 Task: Open Card Landing Page Optimization in Board Customer Feedback Collection and Response Management to Workspace Ad Operations and add a team member Softage.2@softage.net, a label Purple, a checklist Adult Education, an attachment from Trello, a color Purple and finally, add a card description 'Plan and execute company team-building activity' and a comment 'This item presents an opportunity to showcase our skills and expertise, so let us make the most of it.'. Add a start date 'Jan 06, 1900' with a due date 'Jan 06, 1900'
Action: Mouse moved to (99, 375)
Screenshot: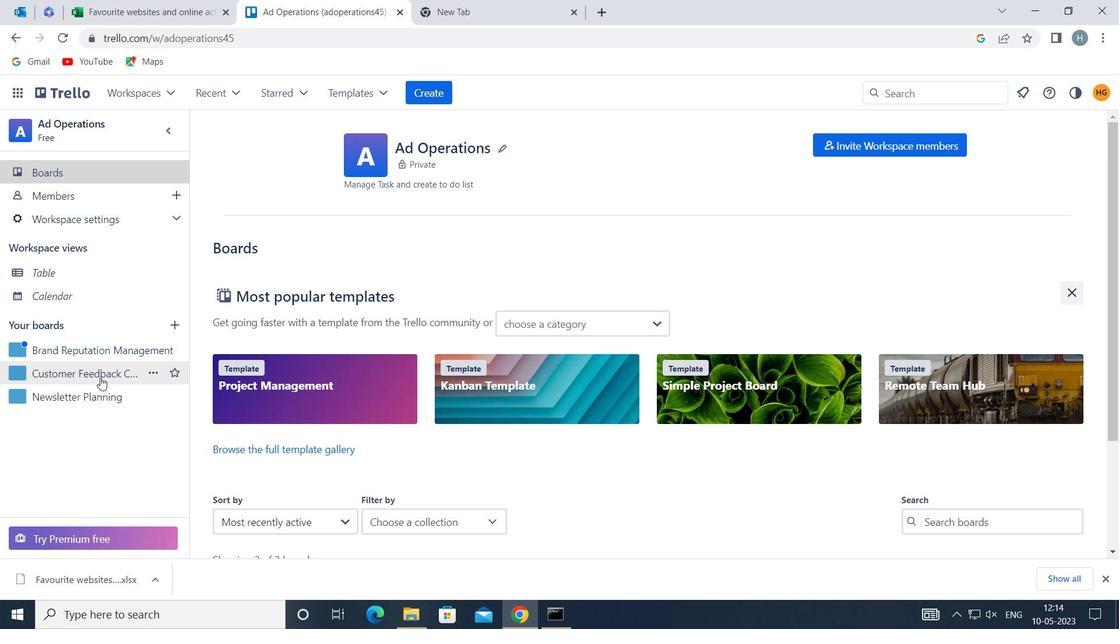 
Action: Mouse pressed left at (99, 375)
Screenshot: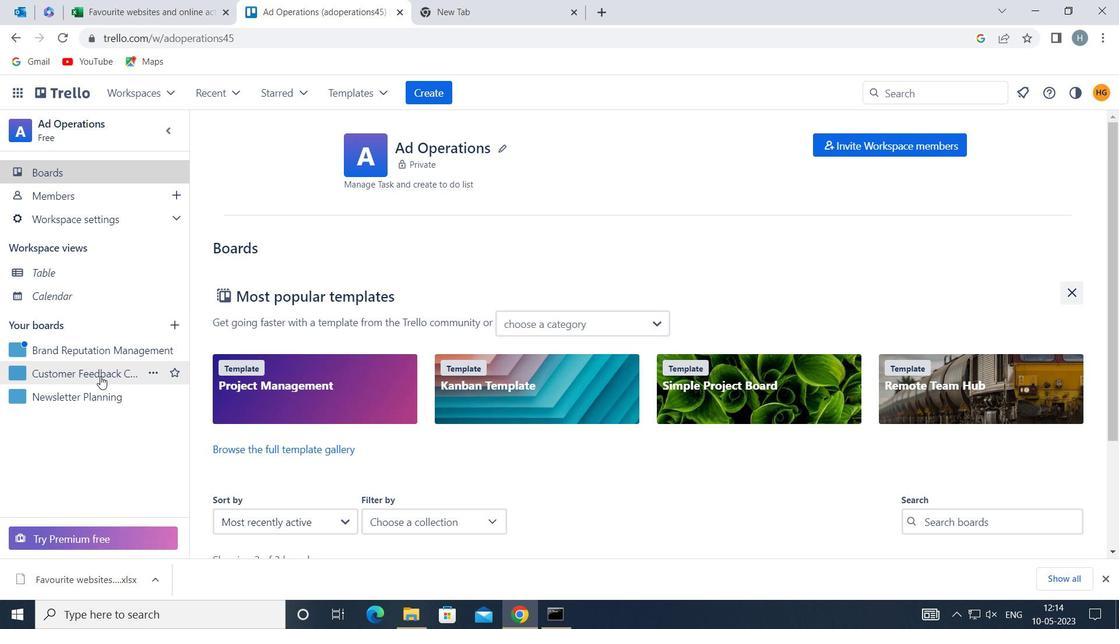 
Action: Mouse moved to (493, 205)
Screenshot: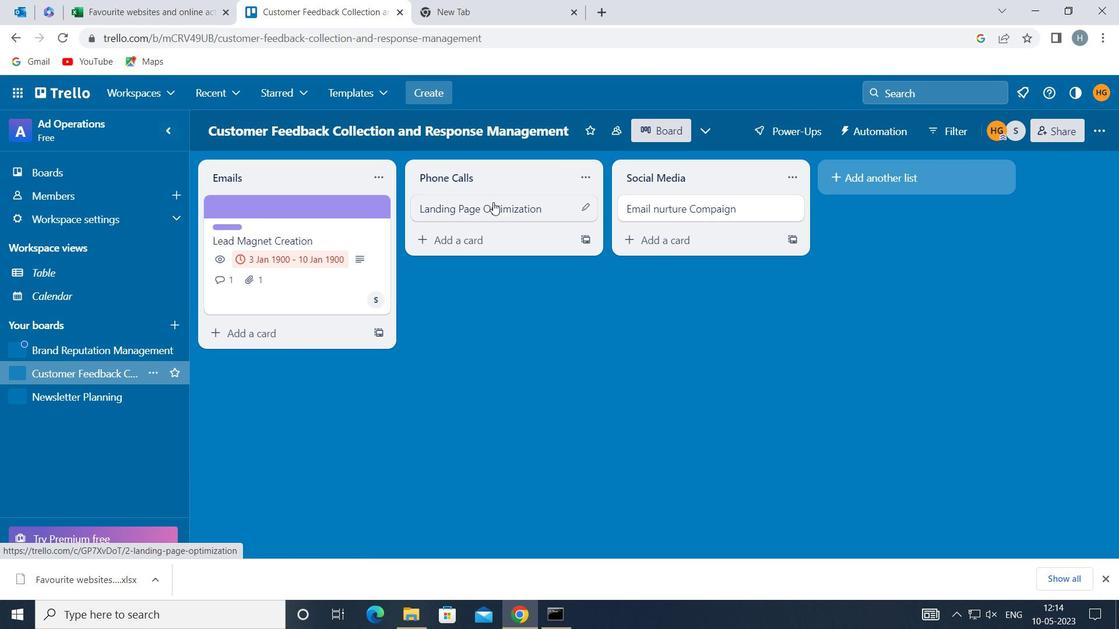 
Action: Mouse pressed left at (493, 205)
Screenshot: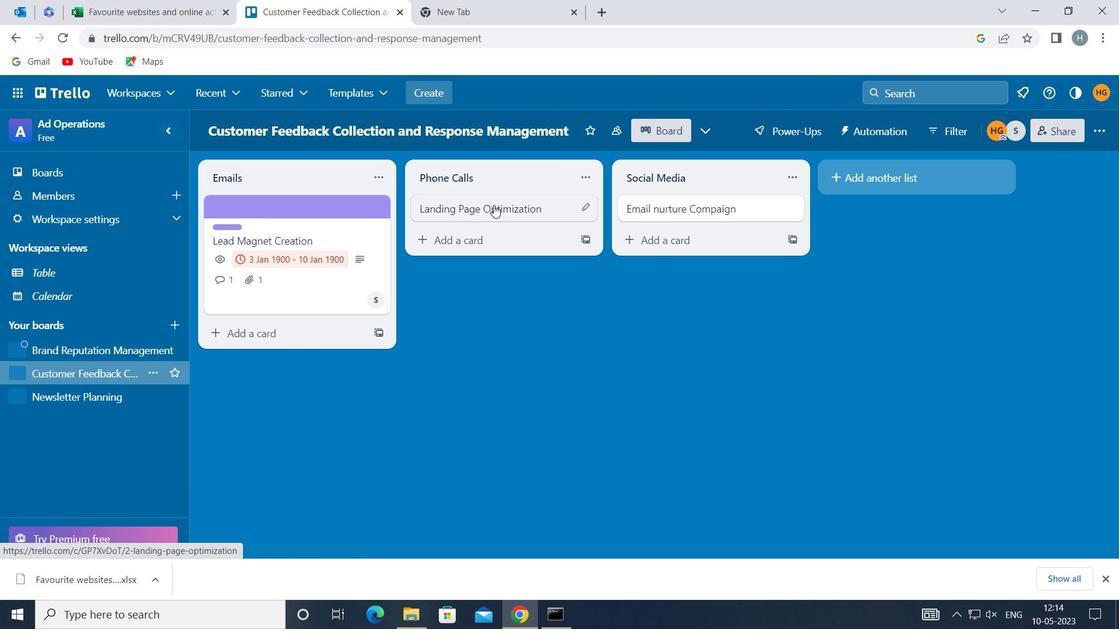 
Action: Mouse moved to (737, 256)
Screenshot: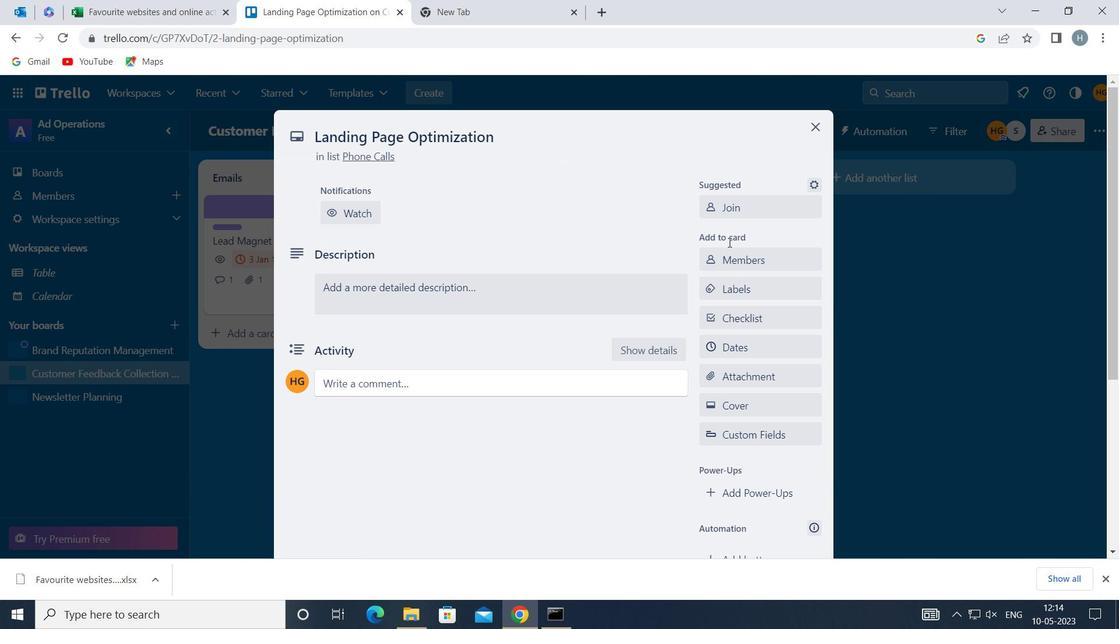
Action: Mouse pressed left at (737, 256)
Screenshot: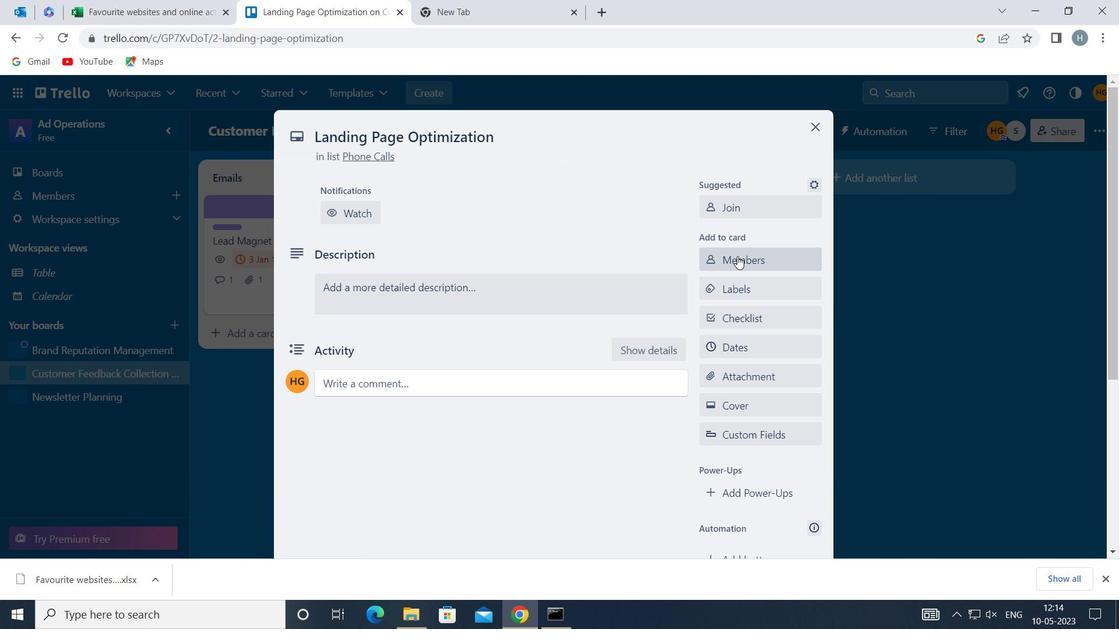 
Action: Key pressed softage
Screenshot: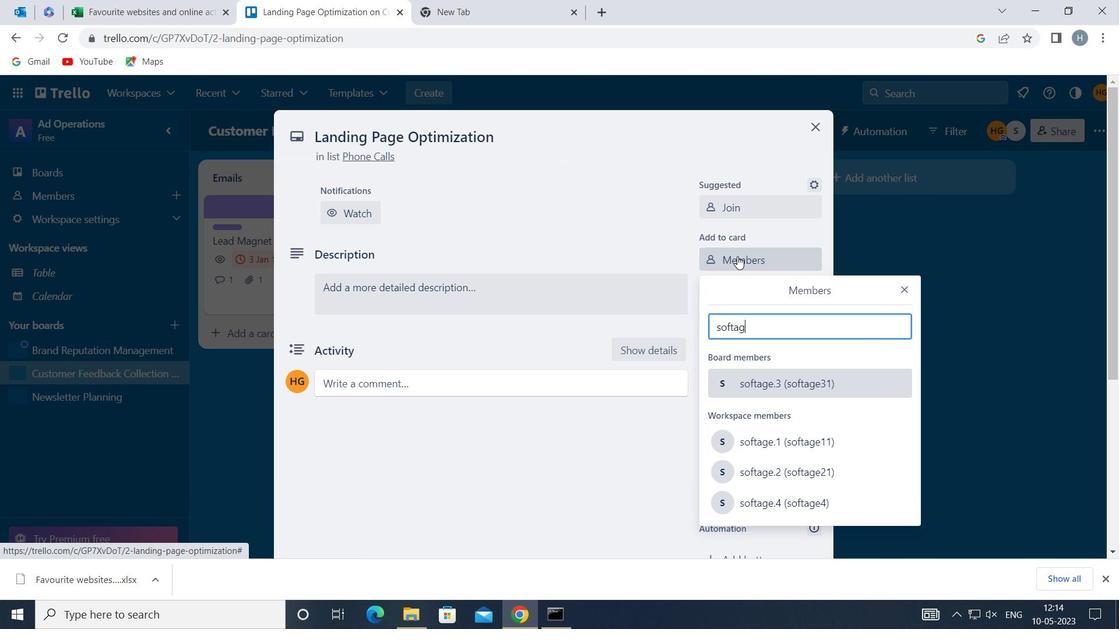 
Action: Mouse moved to (801, 467)
Screenshot: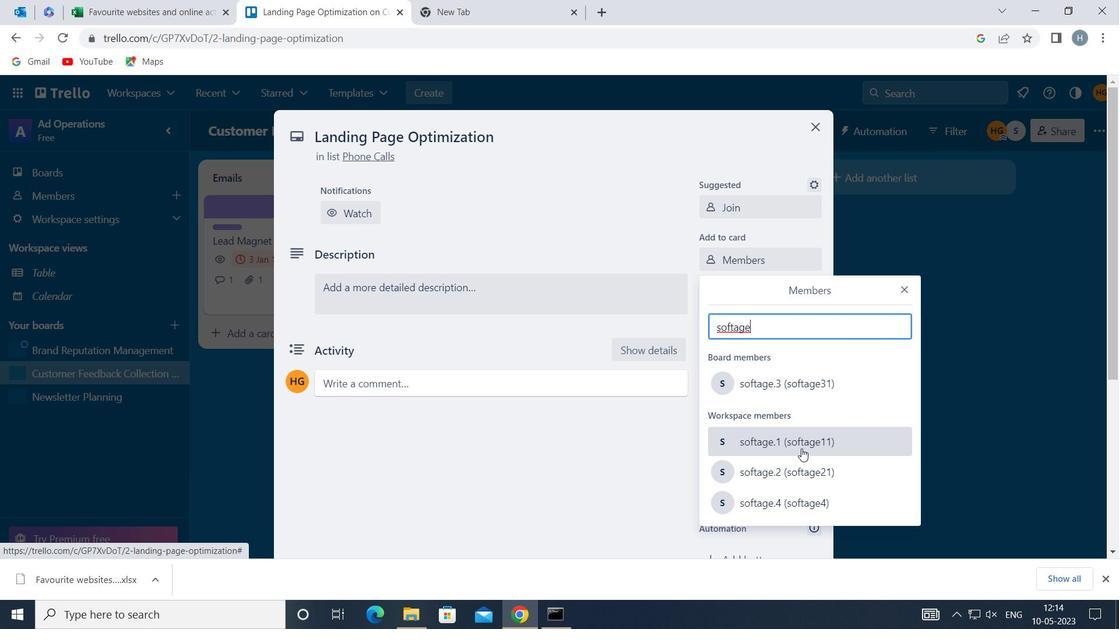 
Action: Mouse pressed left at (801, 467)
Screenshot: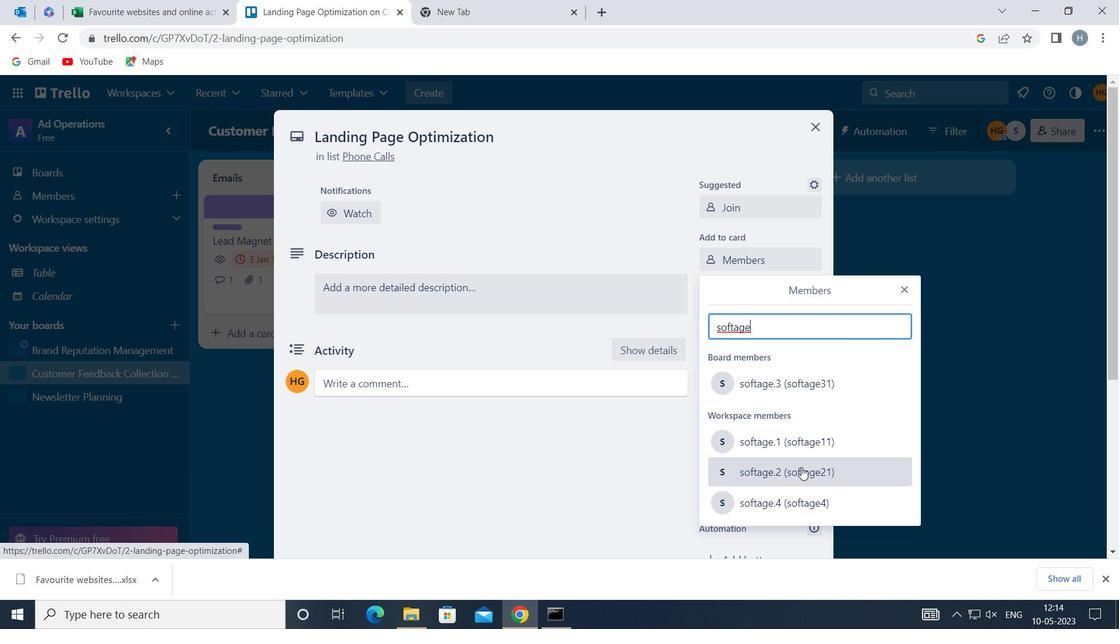 
Action: Mouse moved to (909, 287)
Screenshot: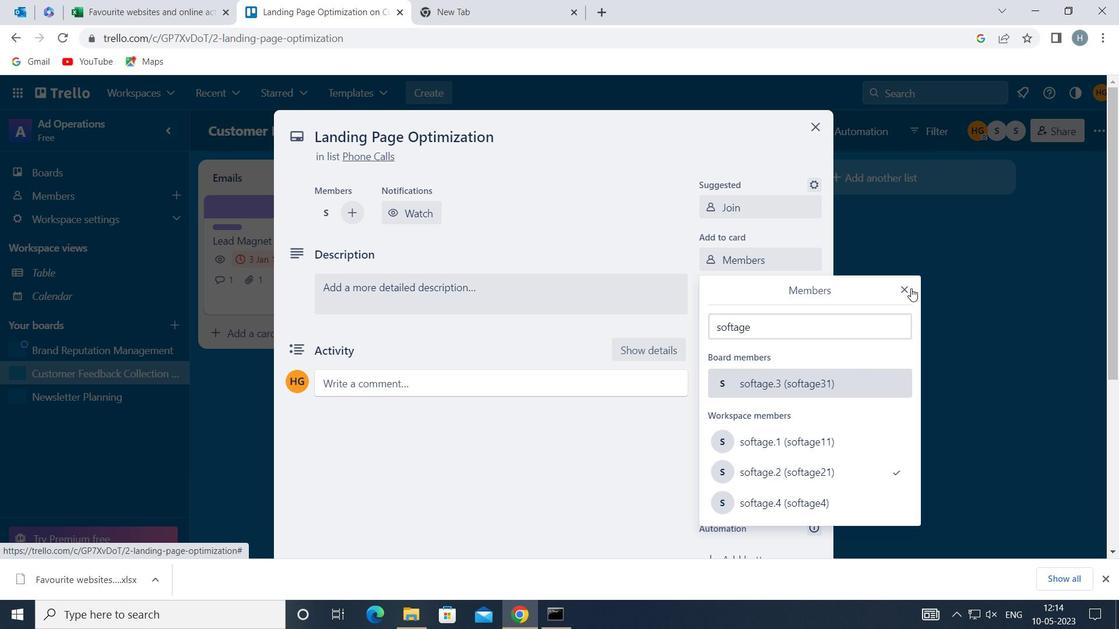 
Action: Mouse pressed left at (909, 287)
Screenshot: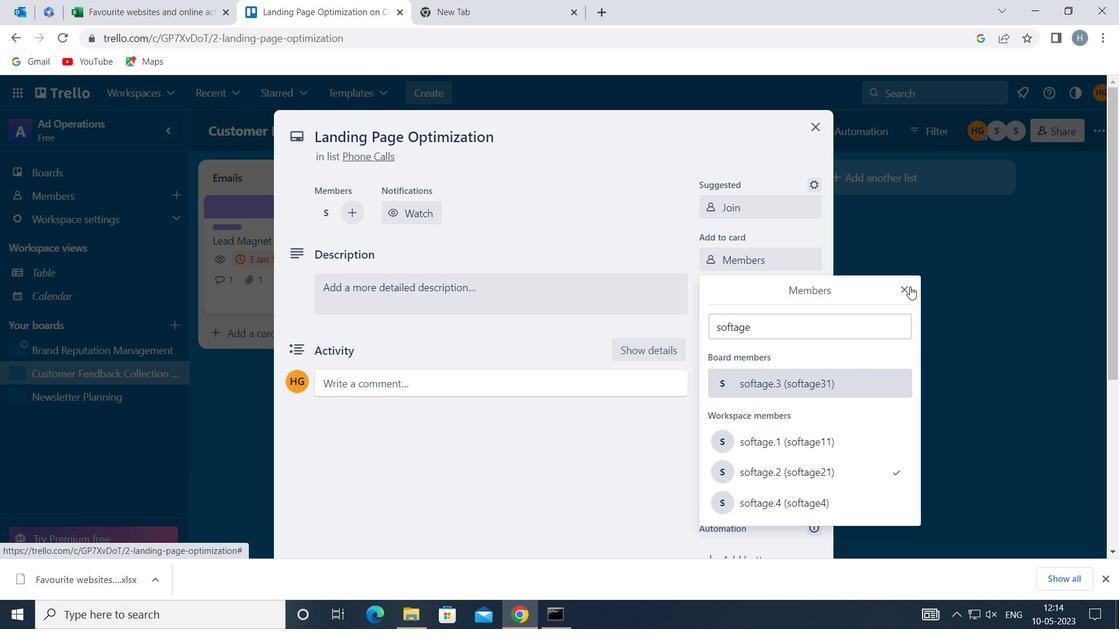 
Action: Mouse moved to (774, 289)
Screenshot: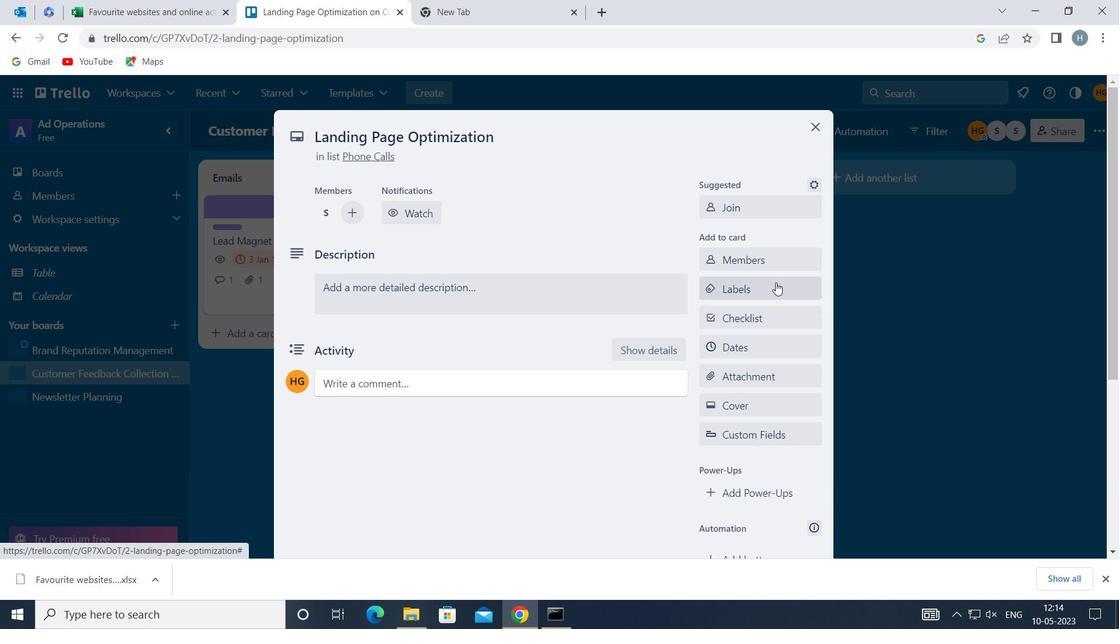 
Action: Mouse pressed left at (774, 289)
Screenshot: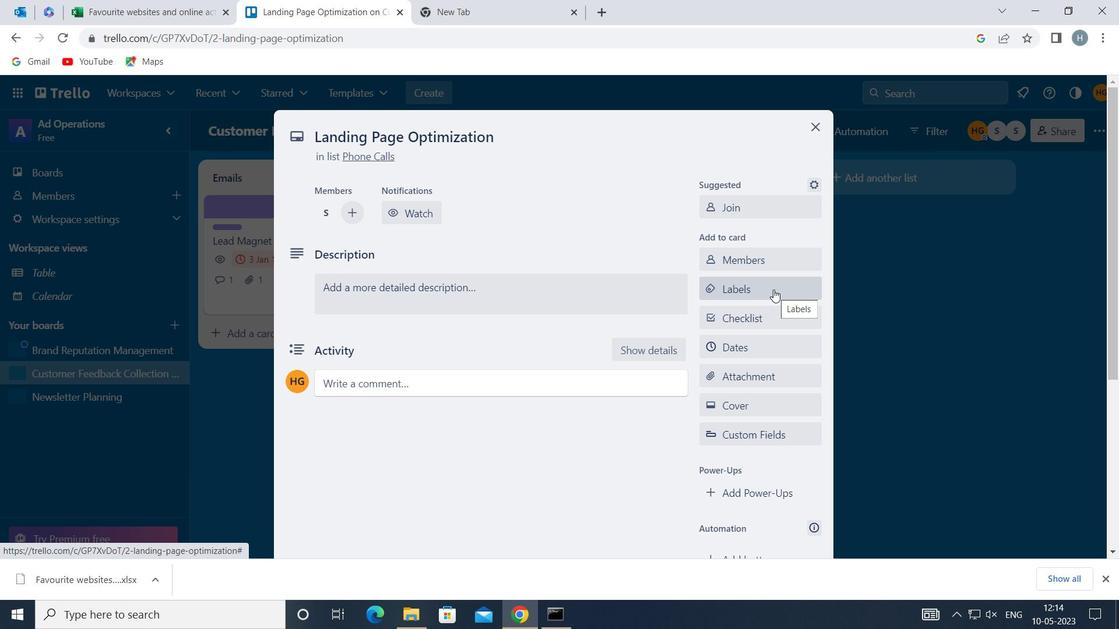 
Action: Mouse moved to (788, 315)
Screenshot: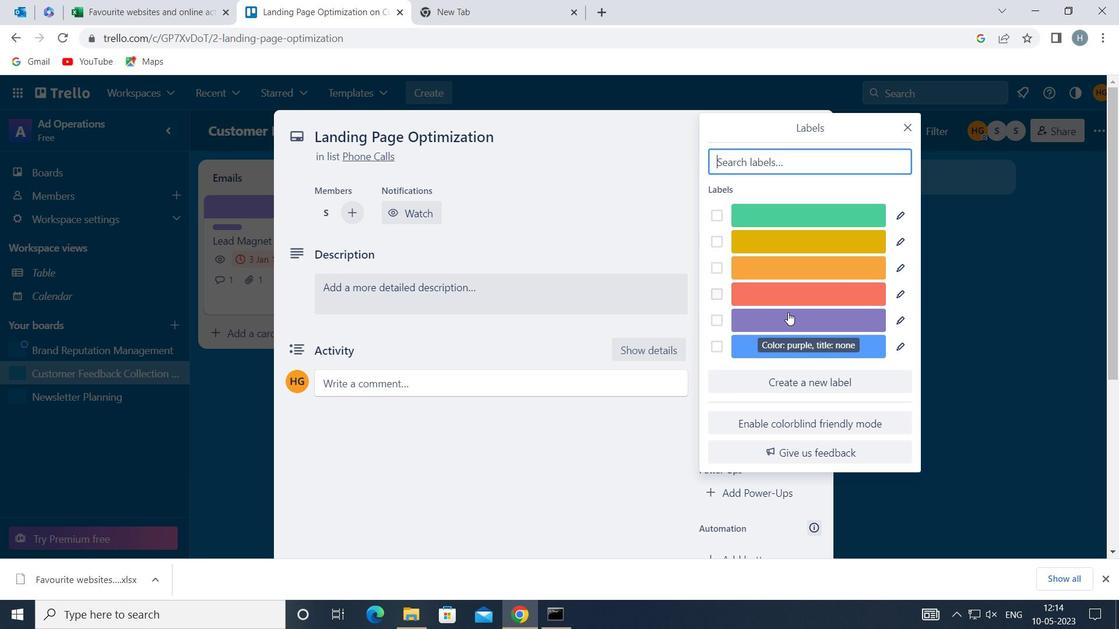 
Action: Mouse pressed left at (788, 315)
Screenshot: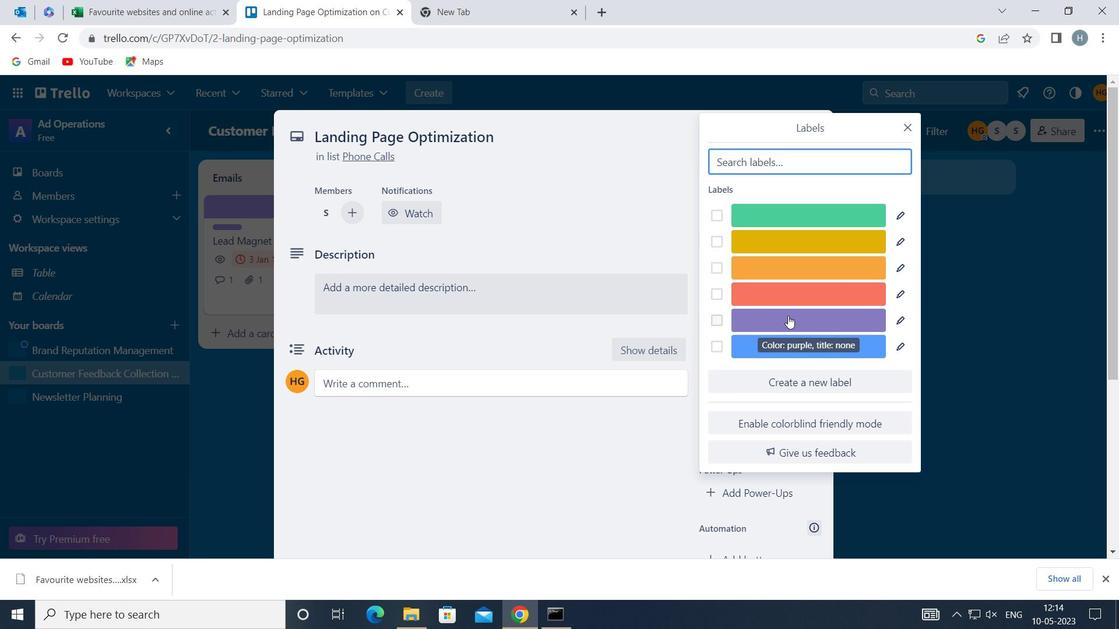 
Action: Mouse moved to (908, 127)
Screenshot: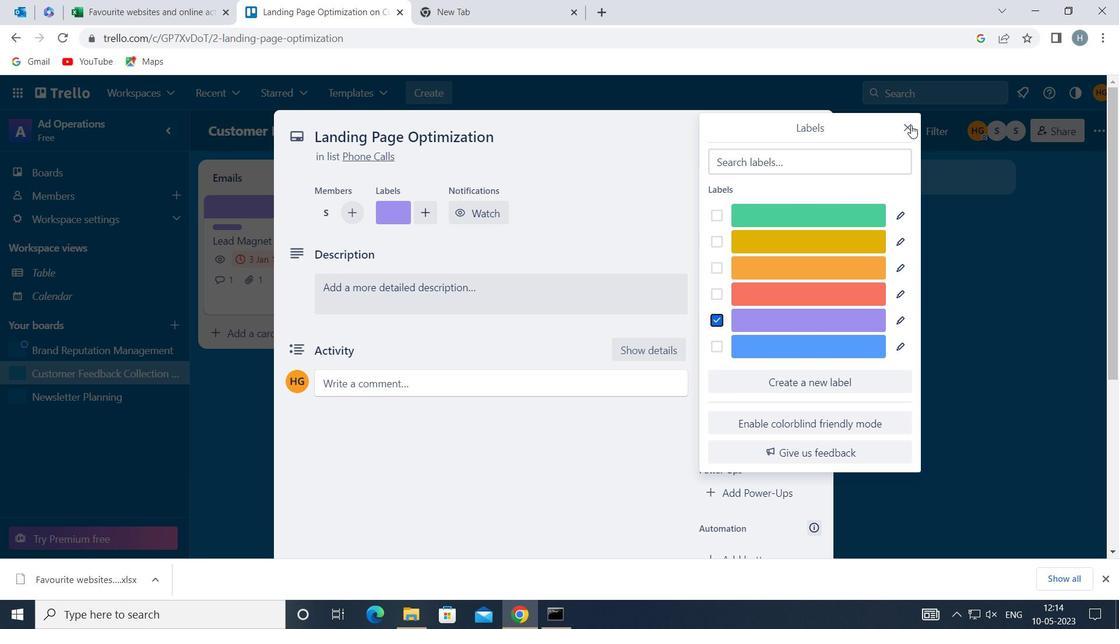 
Action: Mouse pressed left at (908, 127)
Screenshot: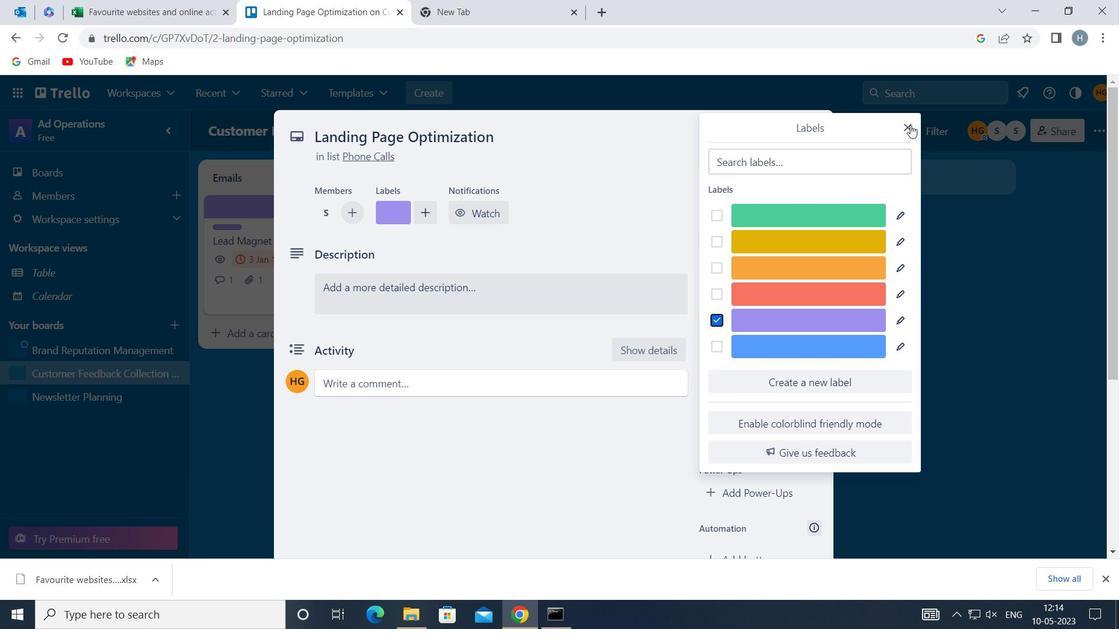 
Action: Mouse moved to (772, 320)
Screenshot: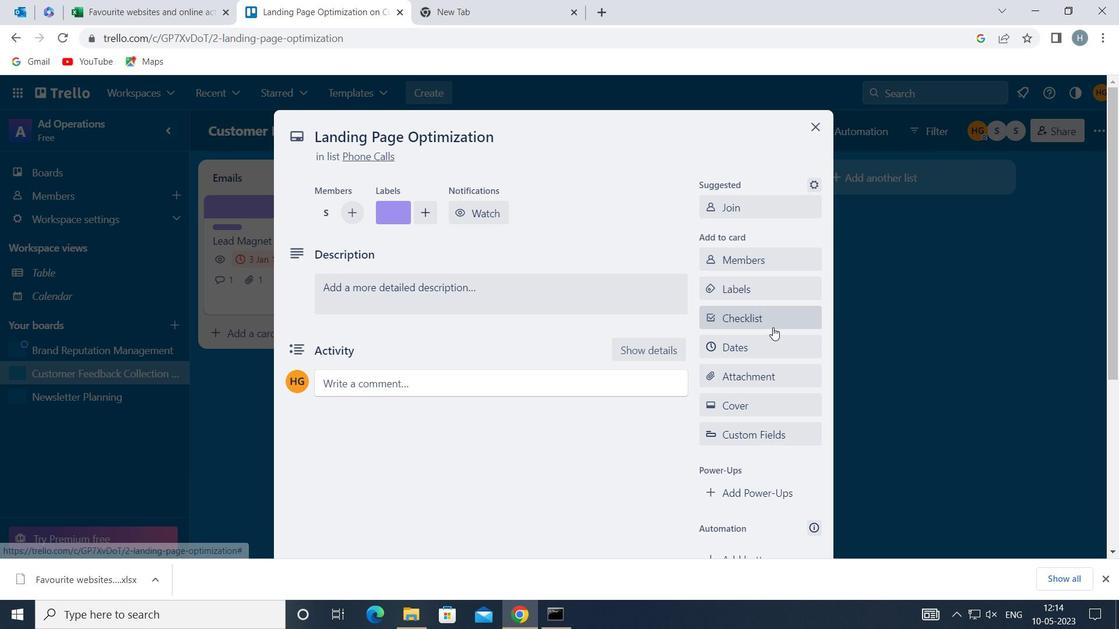 
Action: Mouse pressed left at (772, 320)
Screenshot: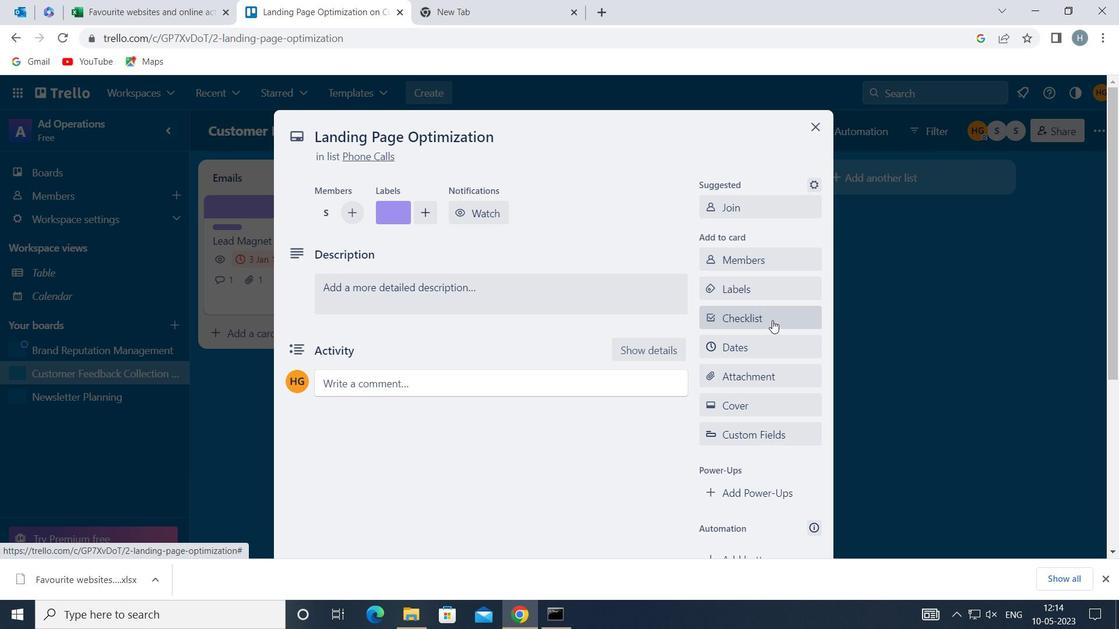 
Action: Mouse moved to (774, 372)
Screenshot: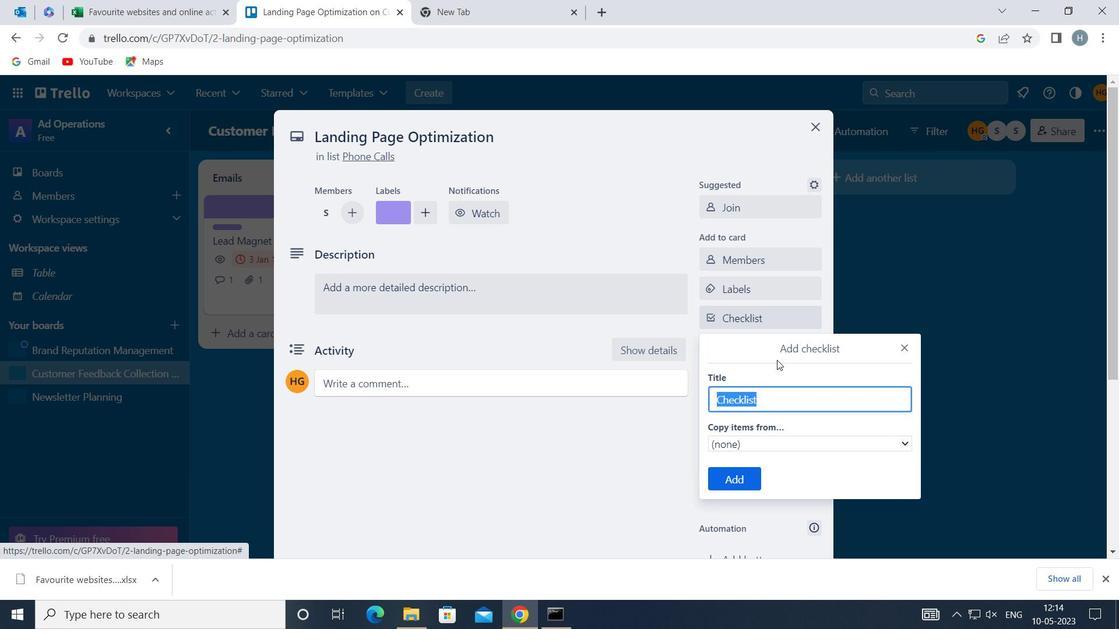 
Action: Key pressed <Key.shift>ADULT<Key.space><Key.shift>EDUCATIN<Key.backspace>ON
Screenshot: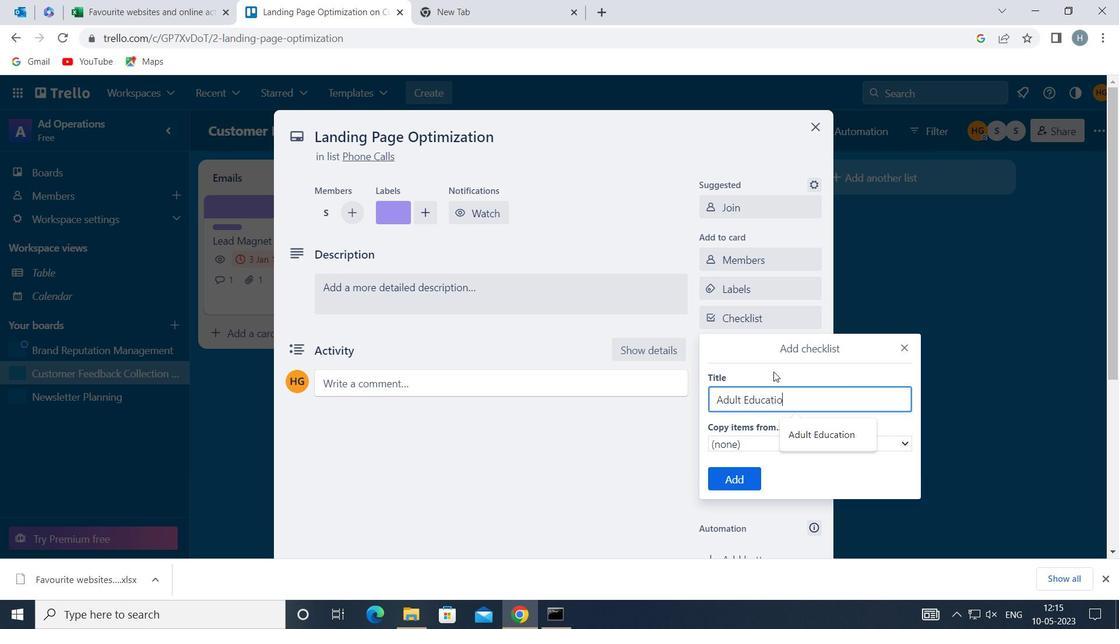 
Action: Mouse moved to (730, 479)
Screenshot: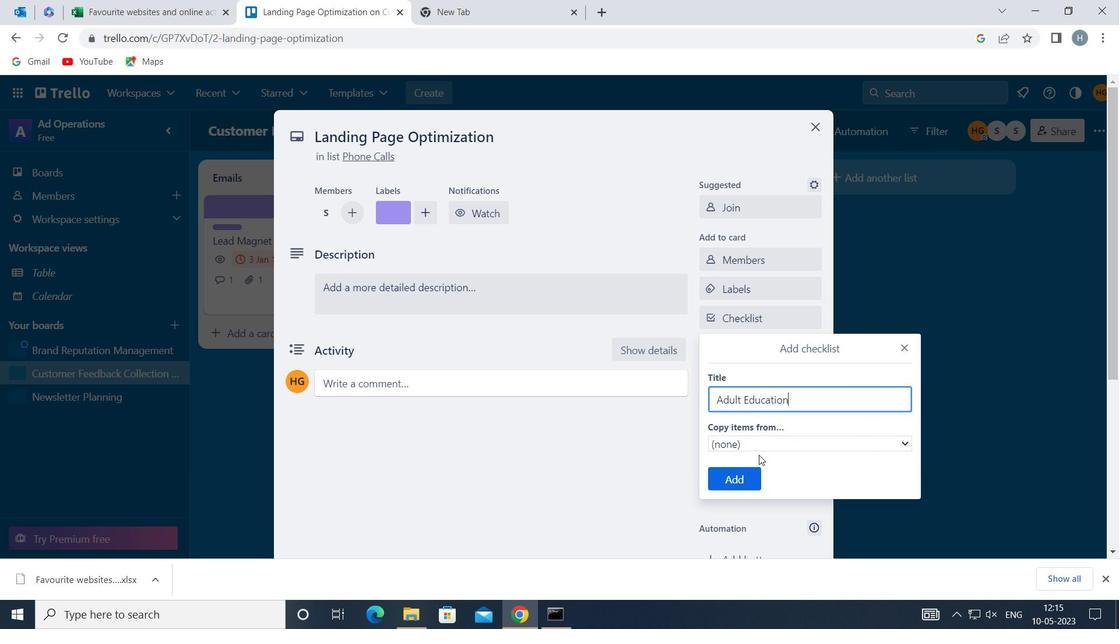 
Action: Mouse pressed left at (730, 479)
Screenshot: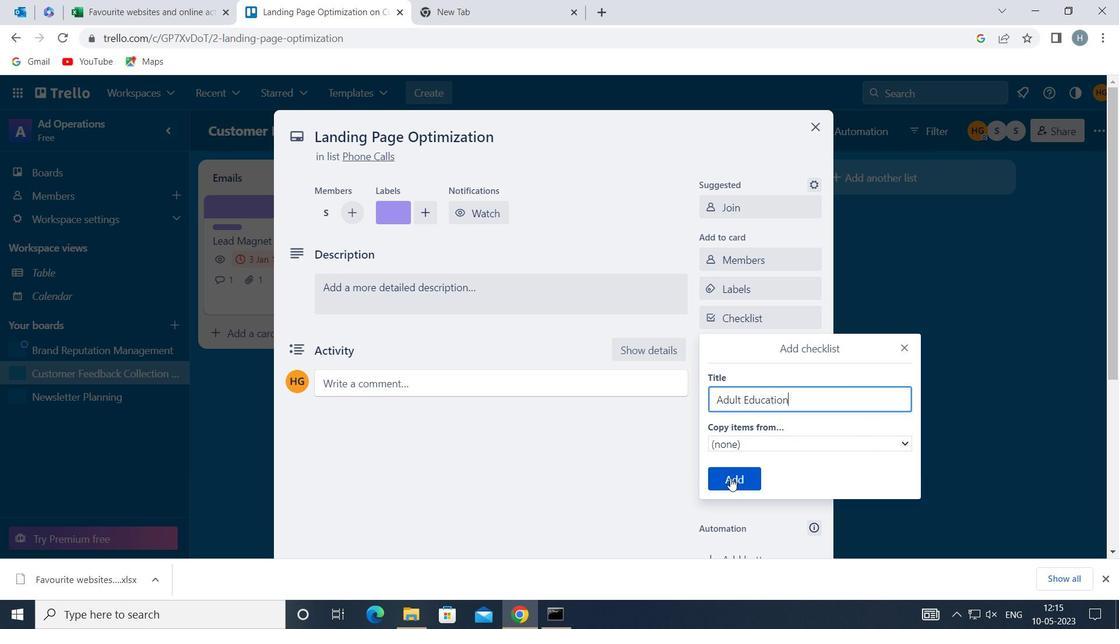 
Action: Mouse moved to (766, 369)
Screenshot: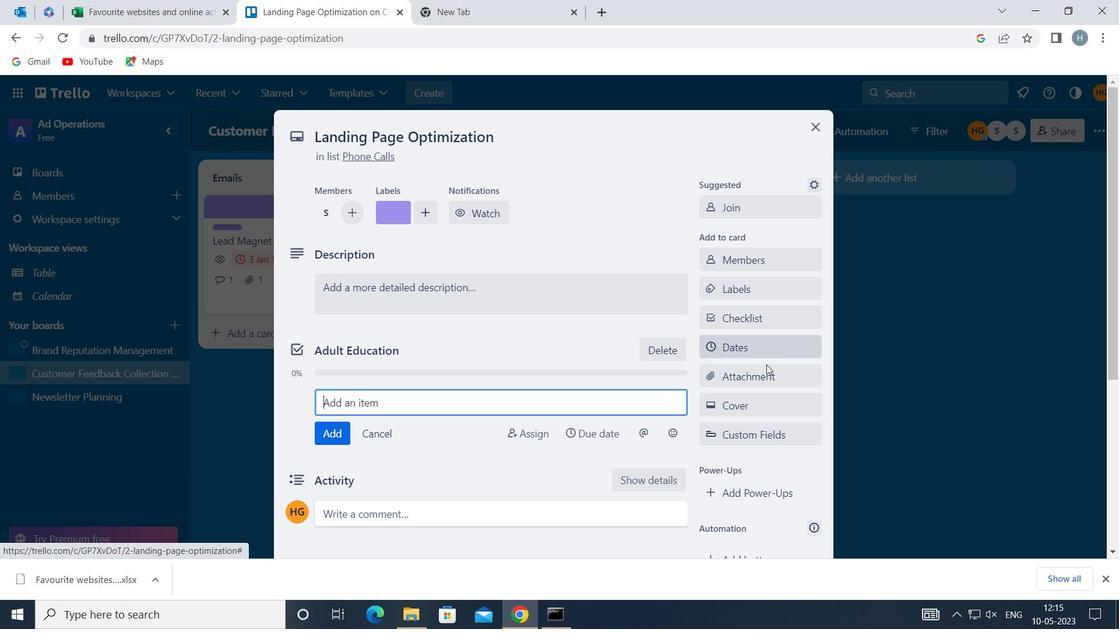 
Action: Mouse pressed left at (766, 369)
Screenshot: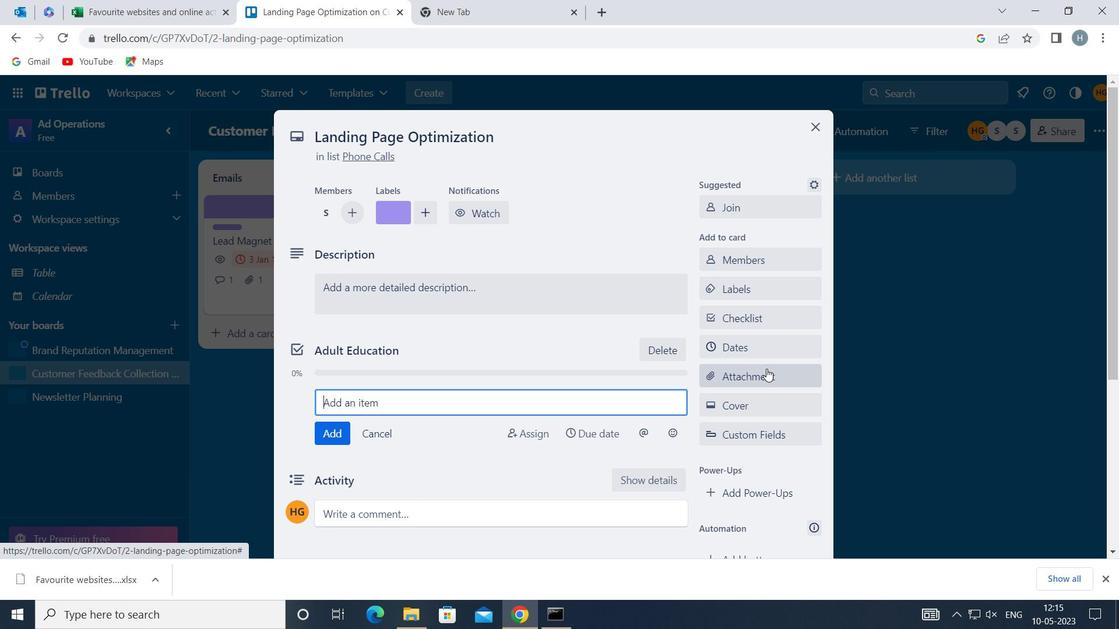 
Action: Mouse moved to (733, 178)
Screenshot: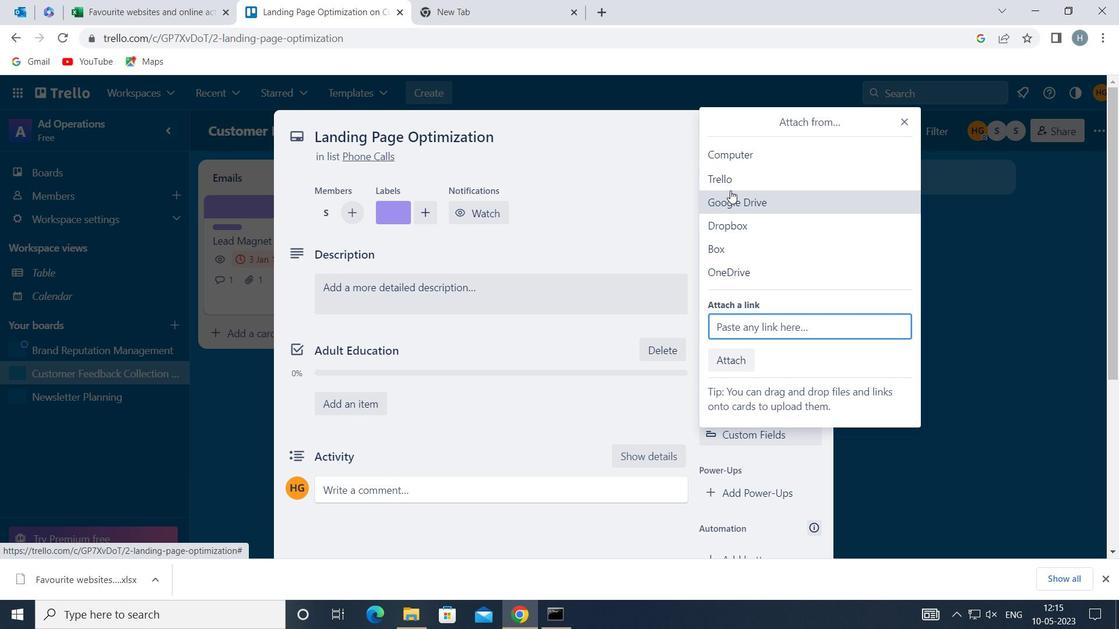 
Action: Mouse pressed left at (733, 178)
Screenshot: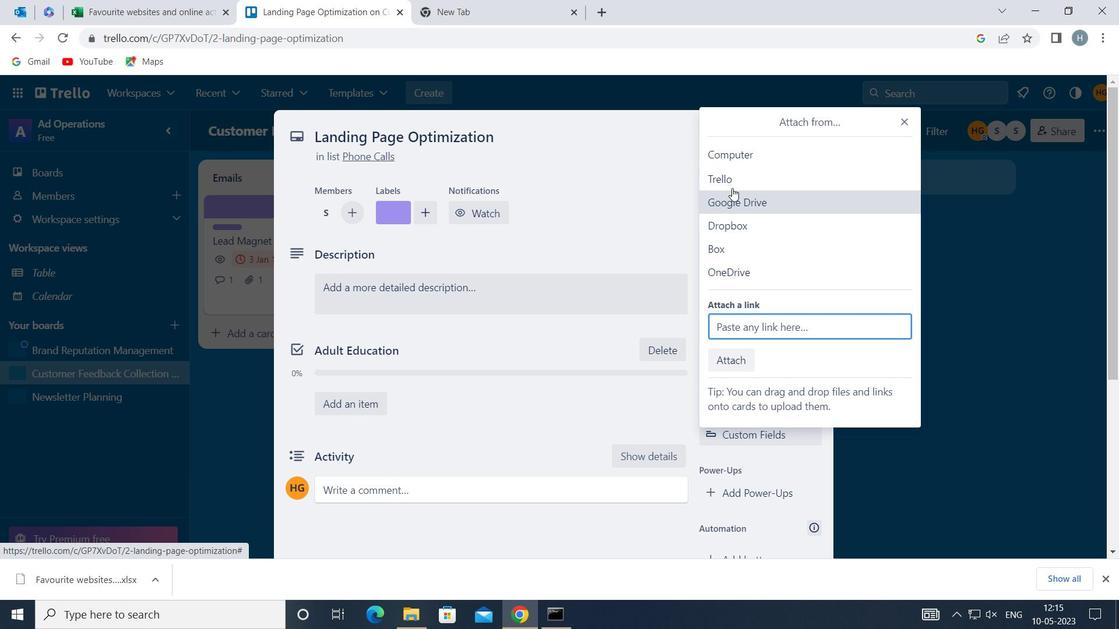 
Action: Mouse moved to (769, 286)
Screenshot: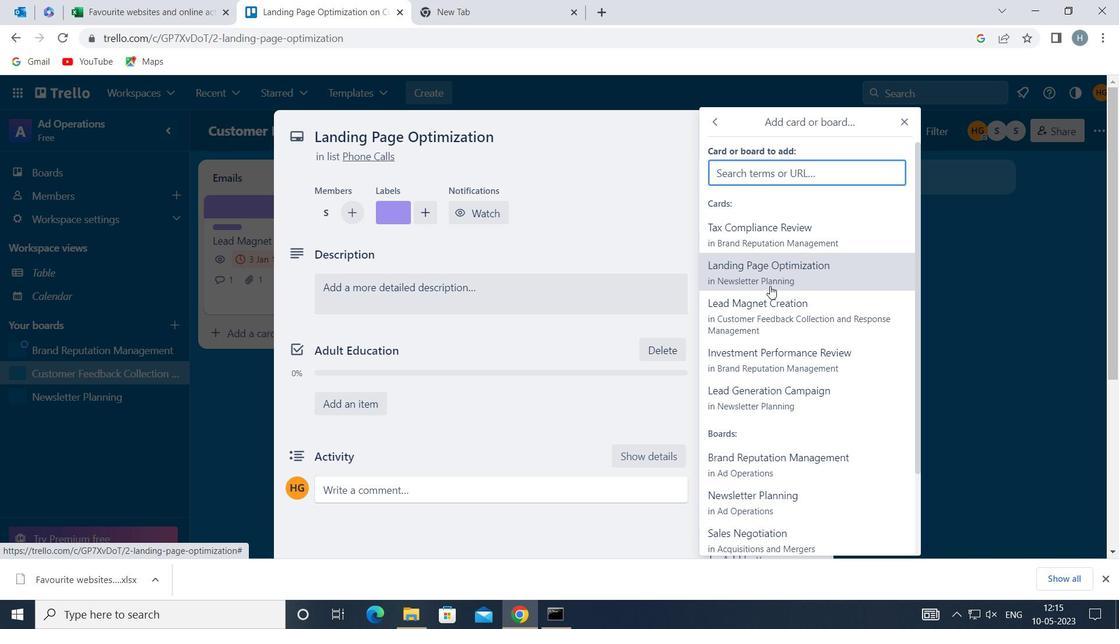 
Action: Mouse pressed left at (769, 286)
Screenshot: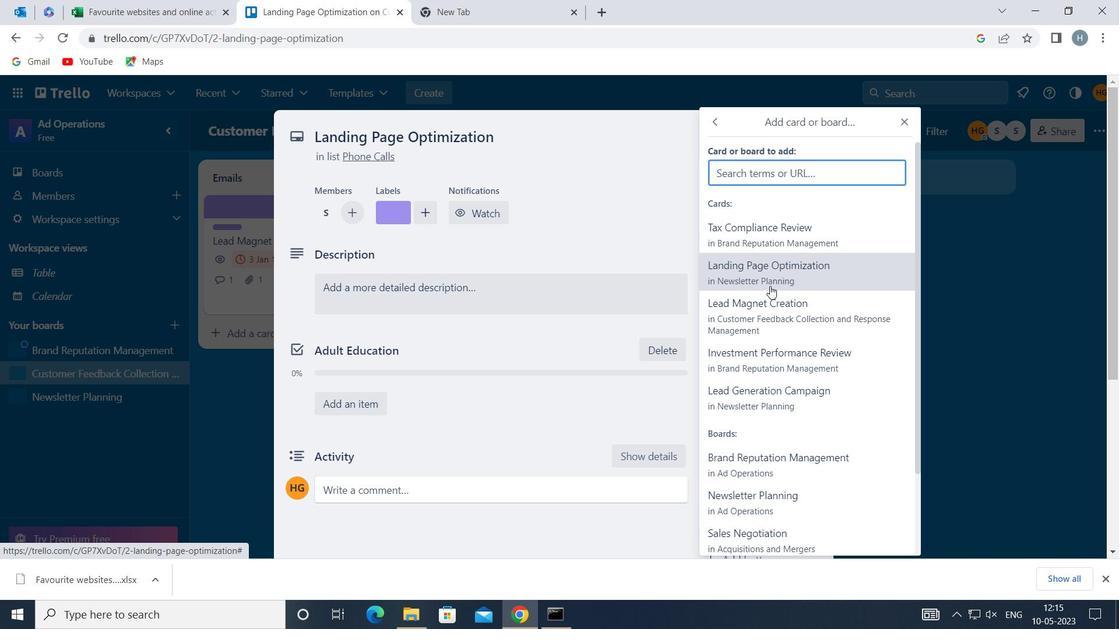
Action: Mouse moved to (769, 406)
Screenshot: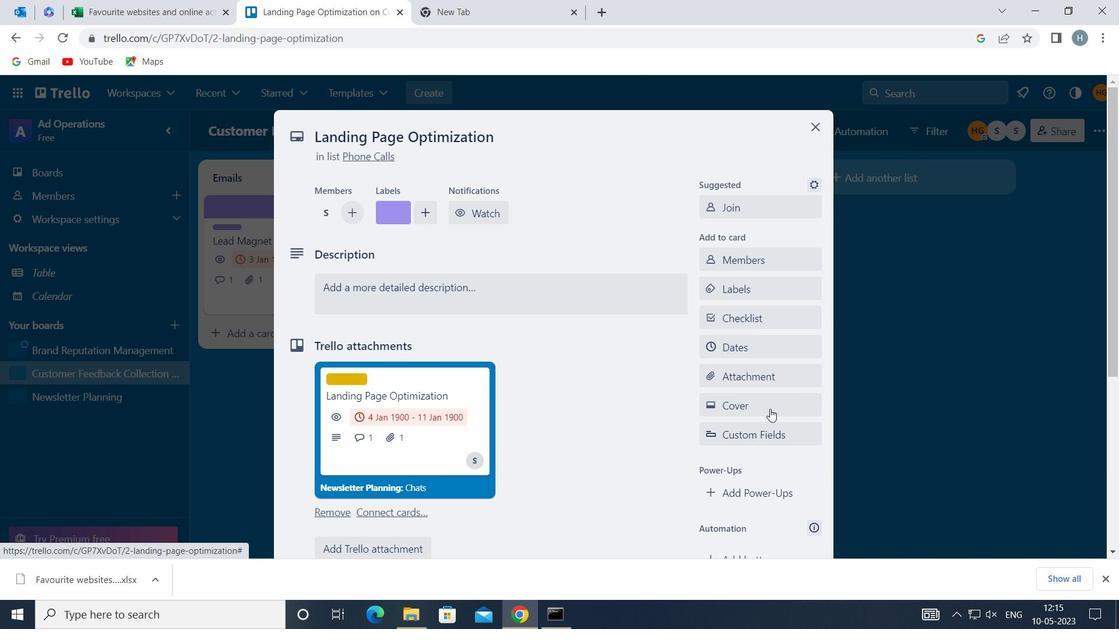 
Action: Mouse pressed left at (769, 406)
Screenshot: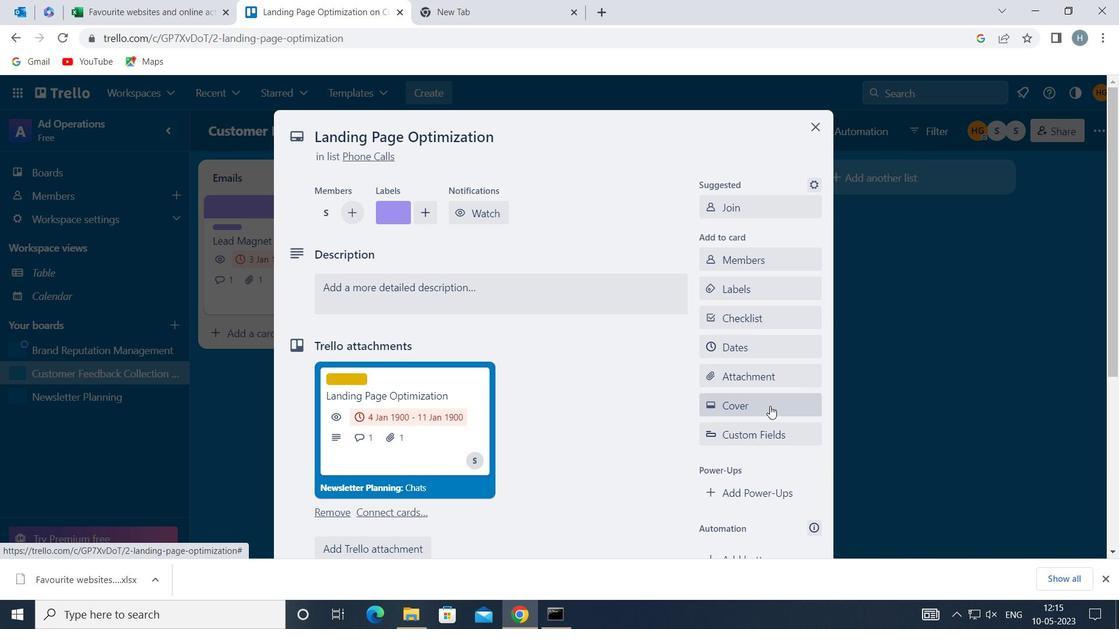 
Action: Mouse moved to (897, 264)
Screenshot: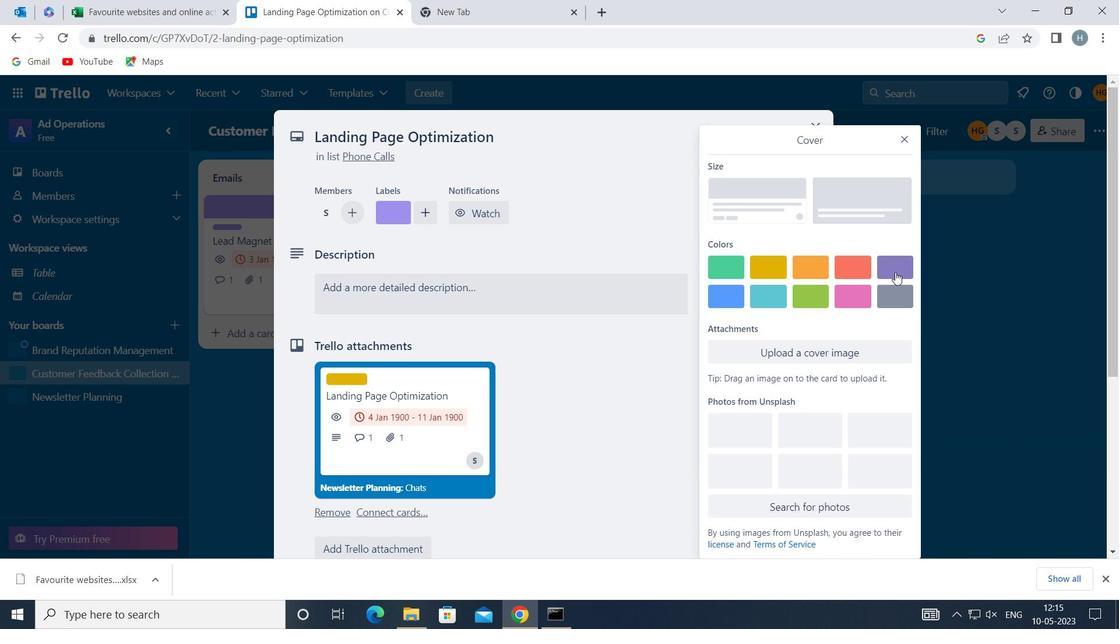 
Action: Mouse pressed left at (897, 264)
Screenshot: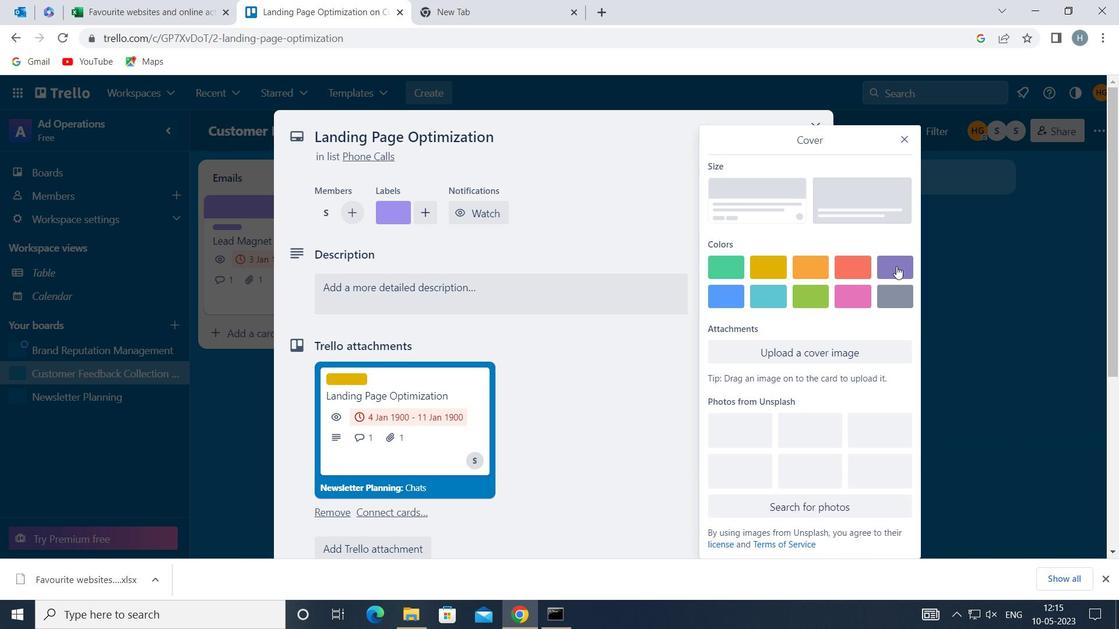 
Action: Mouse moved to (905, 123)
Screenshot: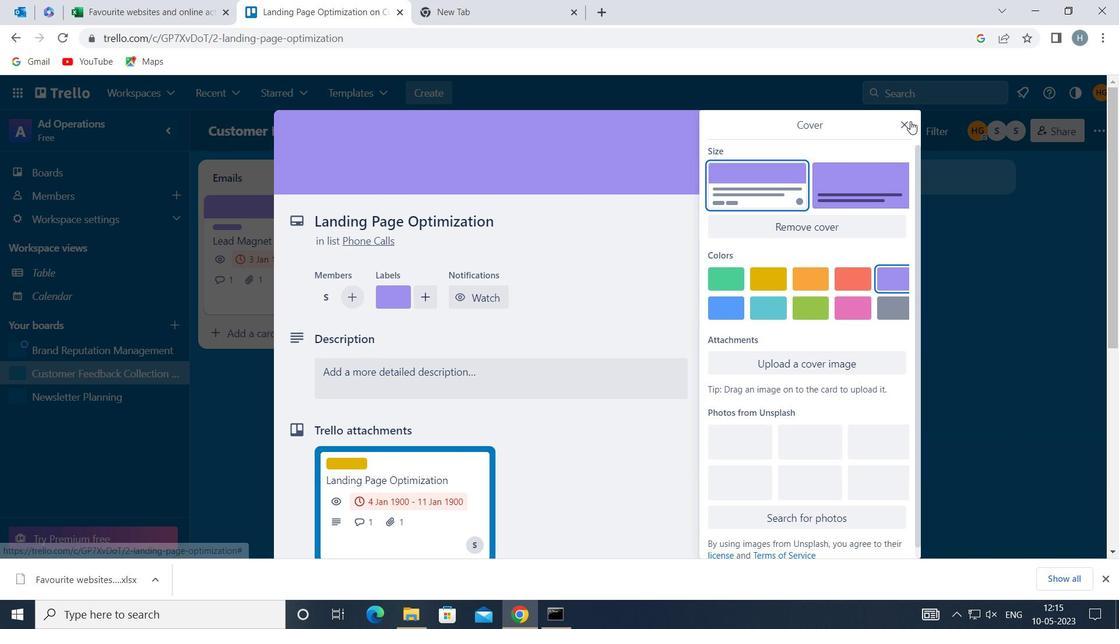 
Action: Mouse pressed left at (905, 123)
Screenshot: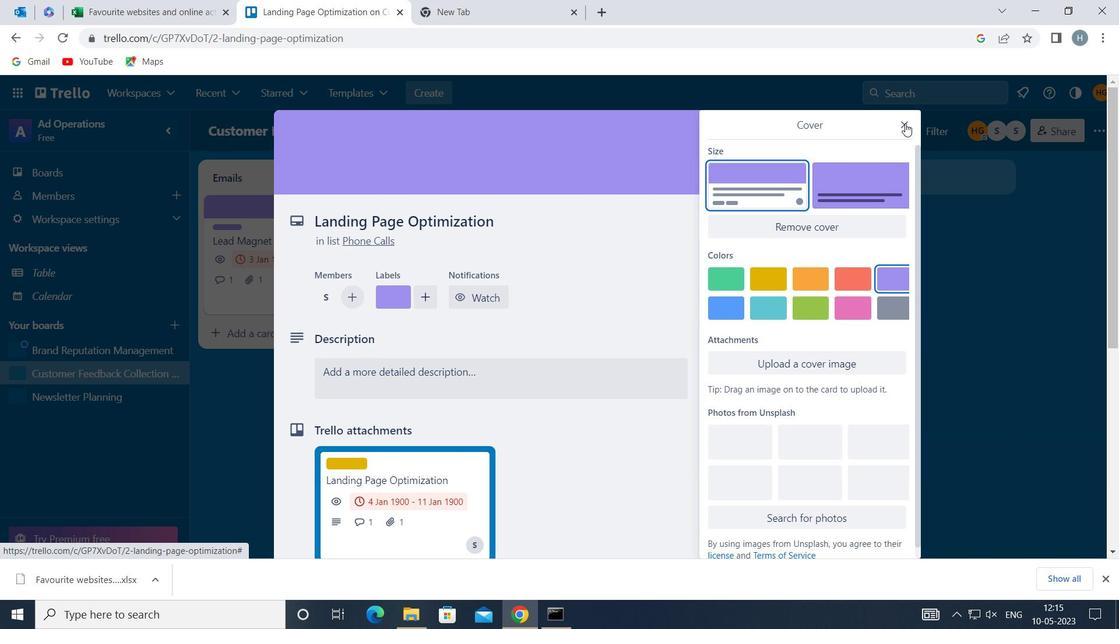 
Action: Mouse moved to (754, 387)
Screenshot: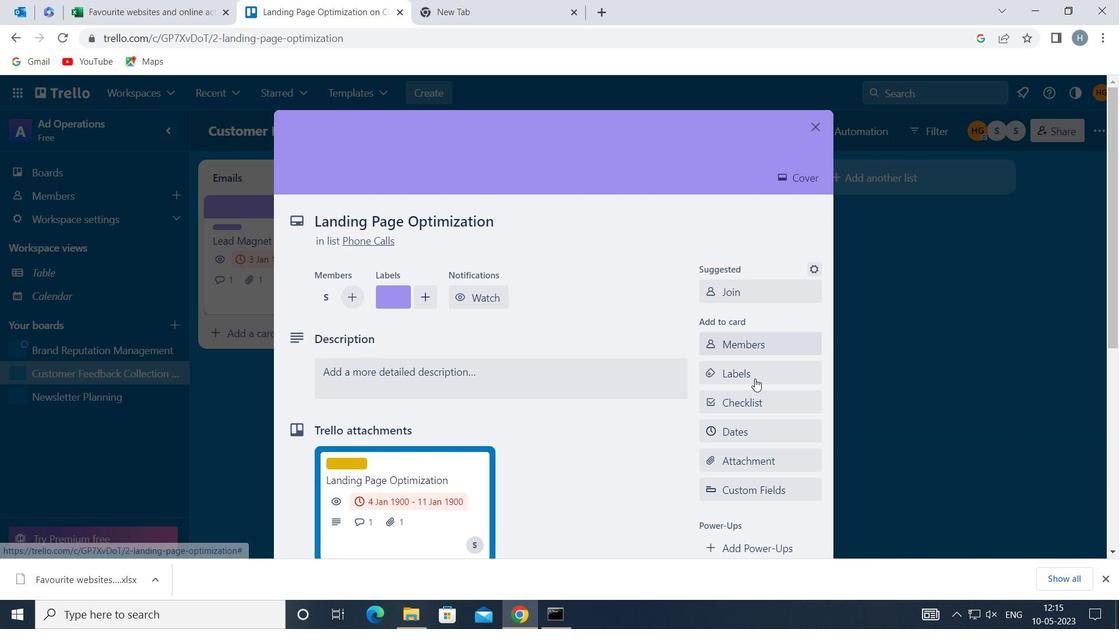 
Action: Mouse scrolled (754, 386) with delta (0, 0)
Screenshot: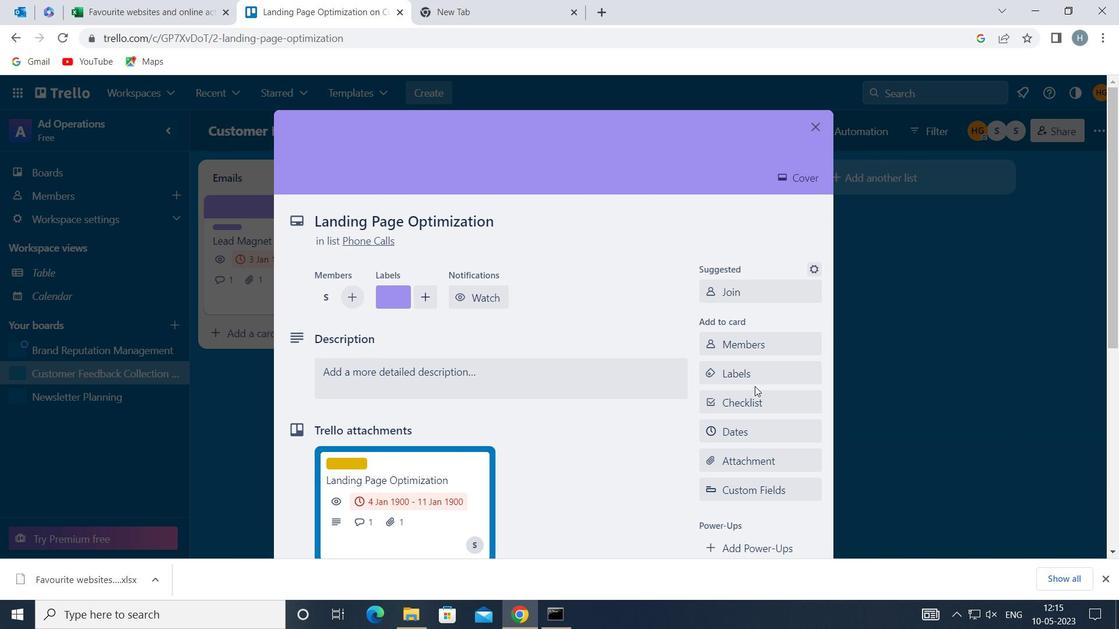 
Action: Mouse scrolled (754, 386) with delta (0, 0)
Screenshot: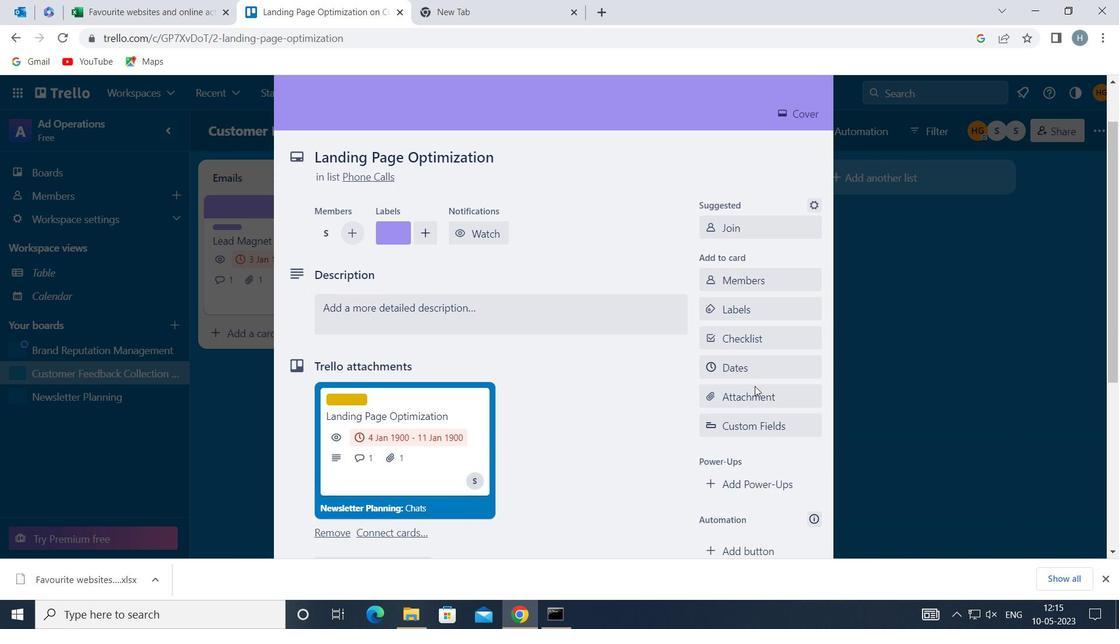 
Action: Mouse scrolled (754, 387) with delta (0, 0)
Screenshot: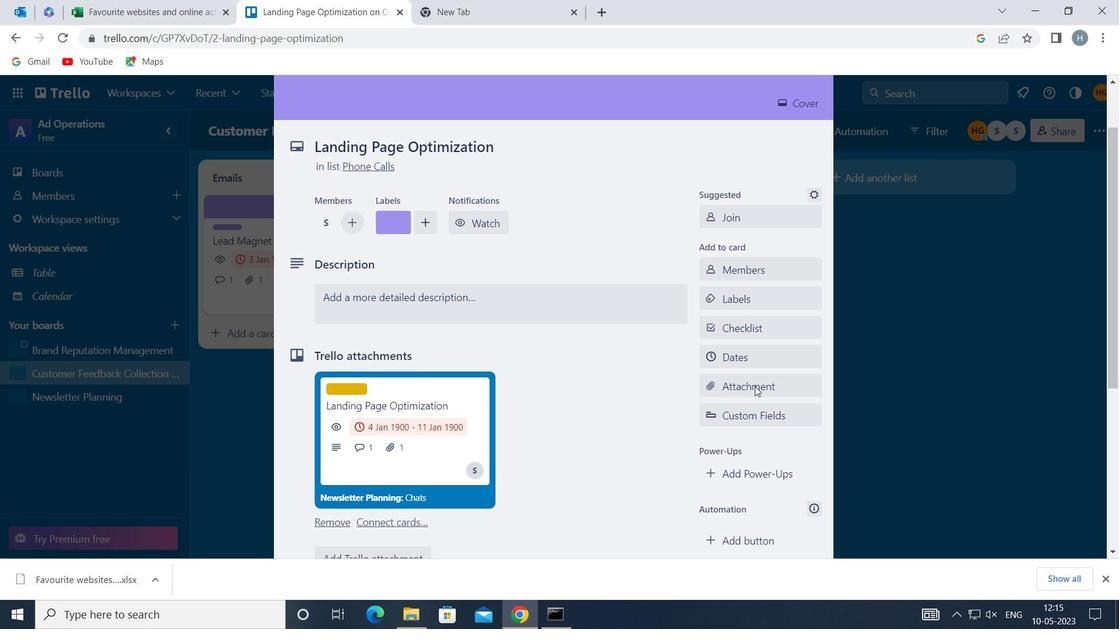 
Action: Mouse moved to (587, 295)
Screenshot: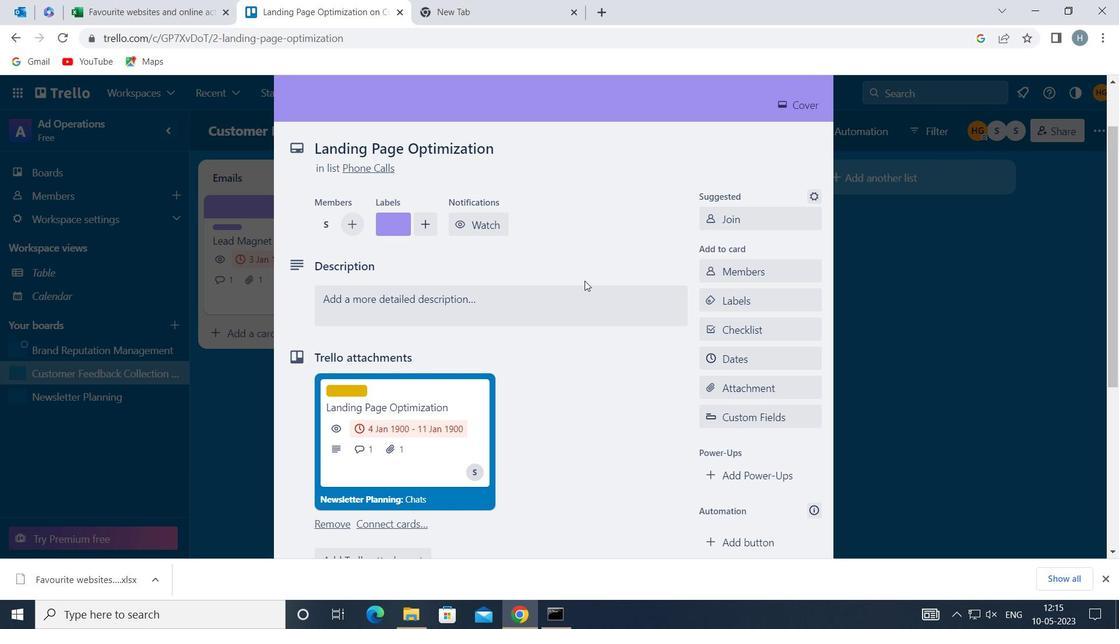 
Action: Mouse pressed left at (587, 295)
Screenshot: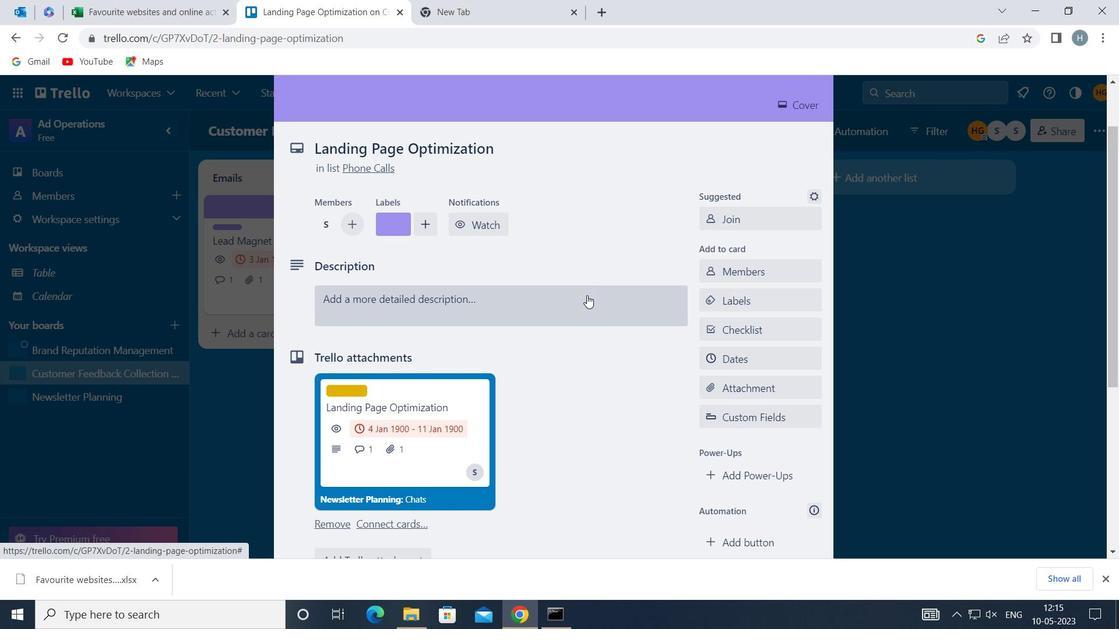 
Action: Mouse moved to (544, 343)
Screenshot: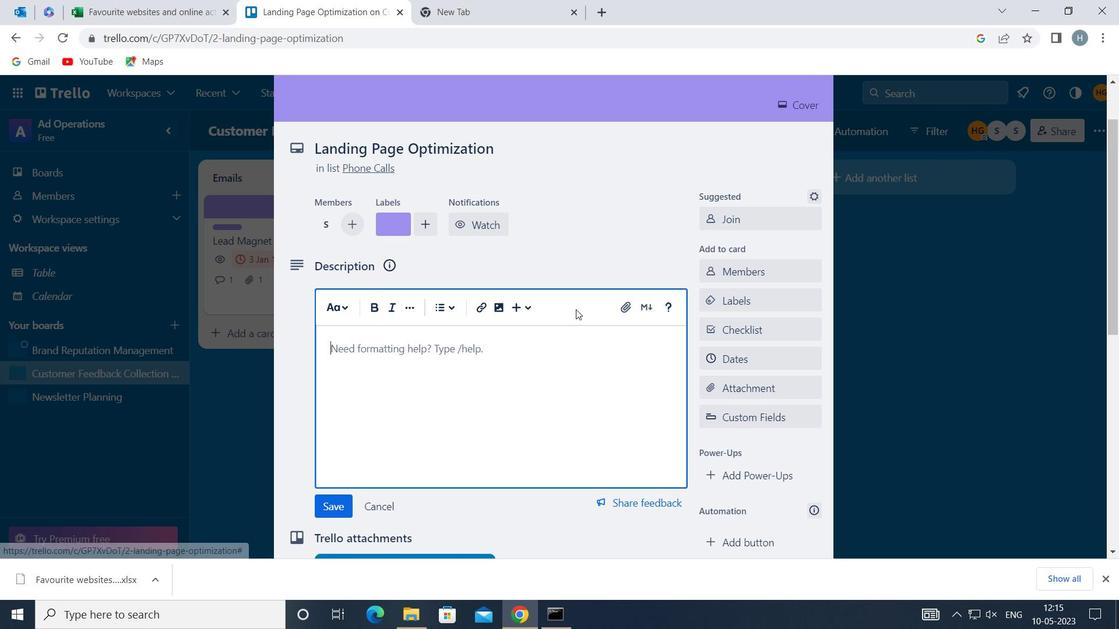 
Action: Mouse pressed left at (544, 343)
Screenshot: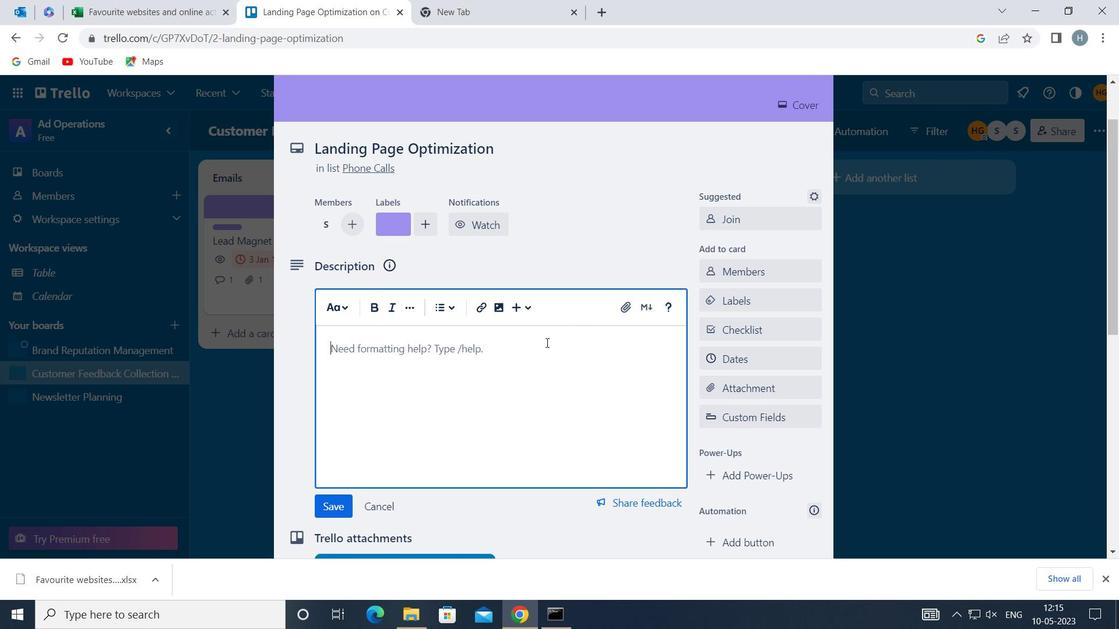 
Action: Key pressed <Key.shift>PLAN<Key.space>AND<Key.space>EXECUTE<Key.space>COMPANY<Key.space>TEAM-<Key.space>BUILDING<Key.space>ACTIVITY
Screenshot: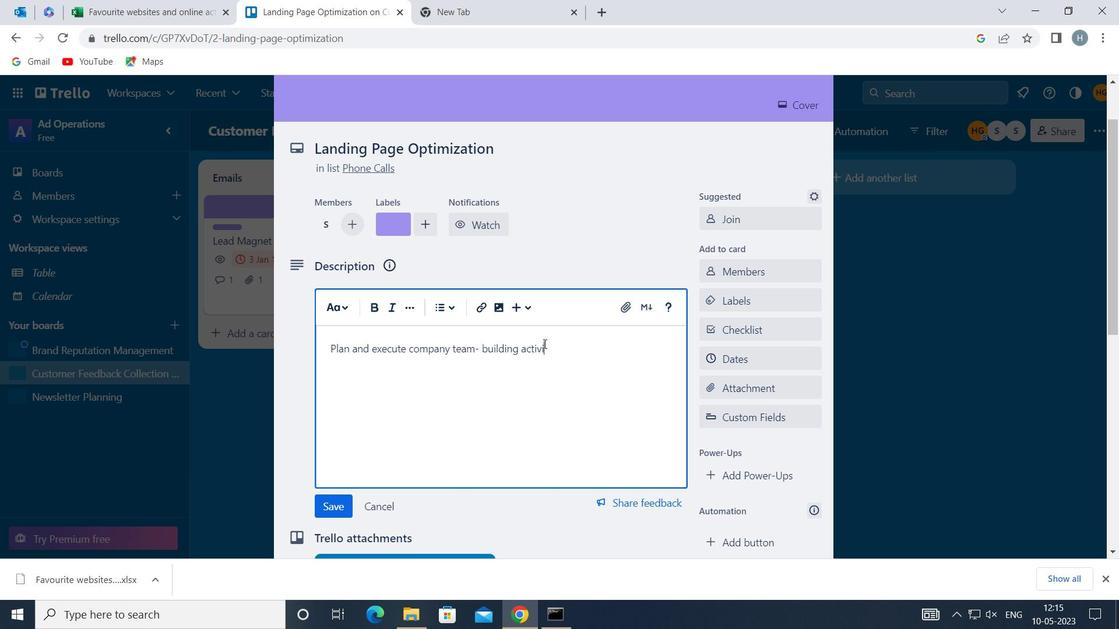 
Action: Mouse moved to (338, 501)
Screenshot: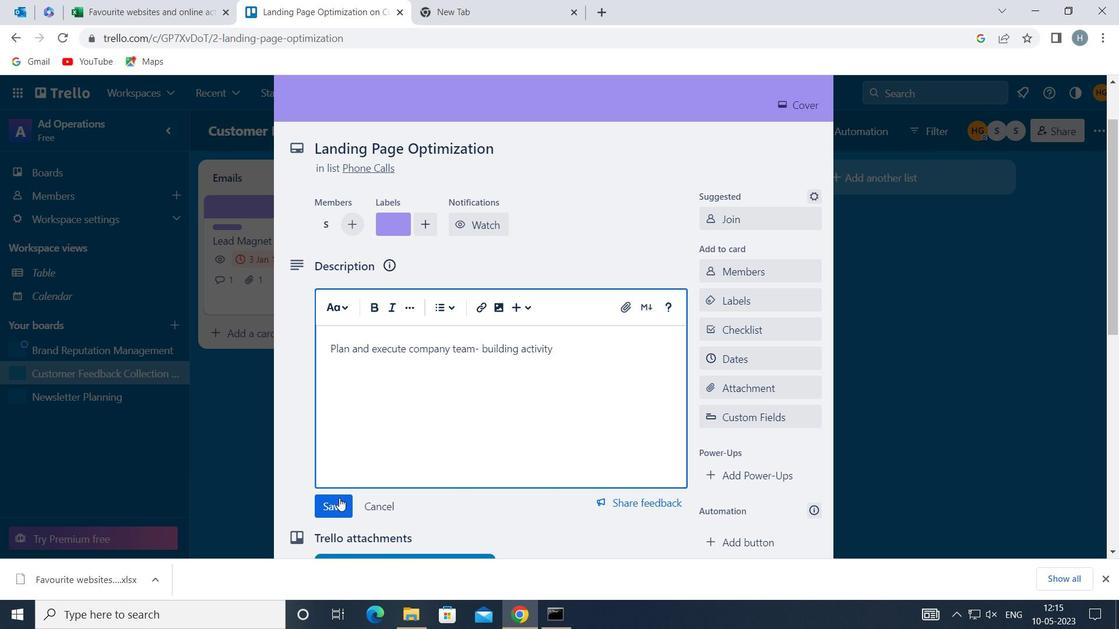 
Action: Mouse pressed left at (338, 501)
Screenshot: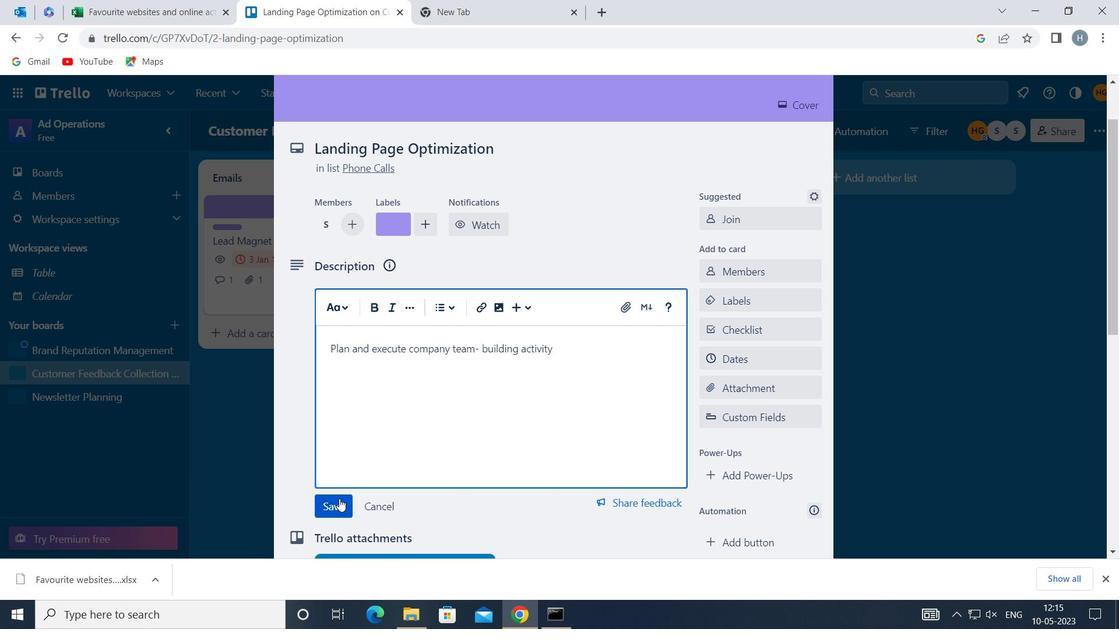 
Action: Mouse moved to (426, 441)
Screenshot: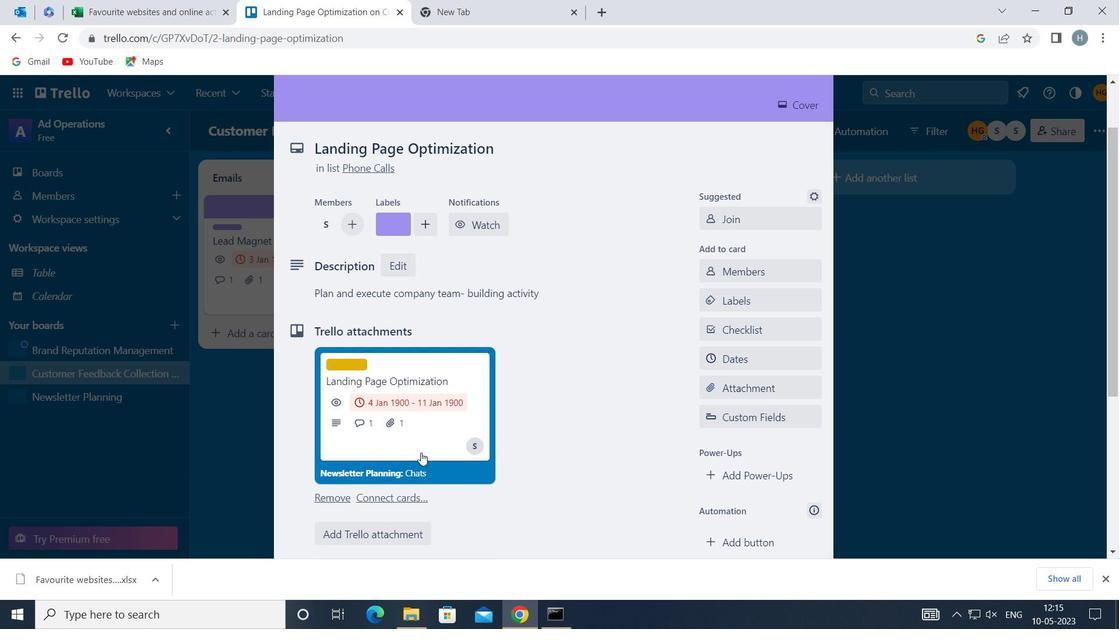 
Action: Mouse scrolled (426, 440) with delta (0, 0)
Screenshot: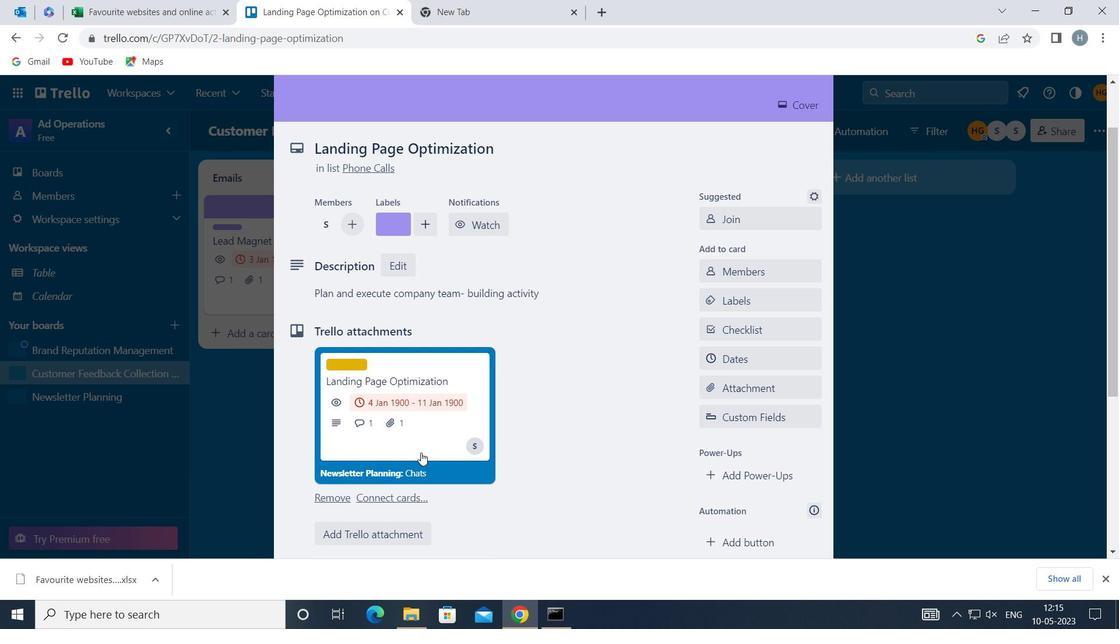 
Action: Mouse scrolled (426, 440) with delta (0, 0)
Screenshot: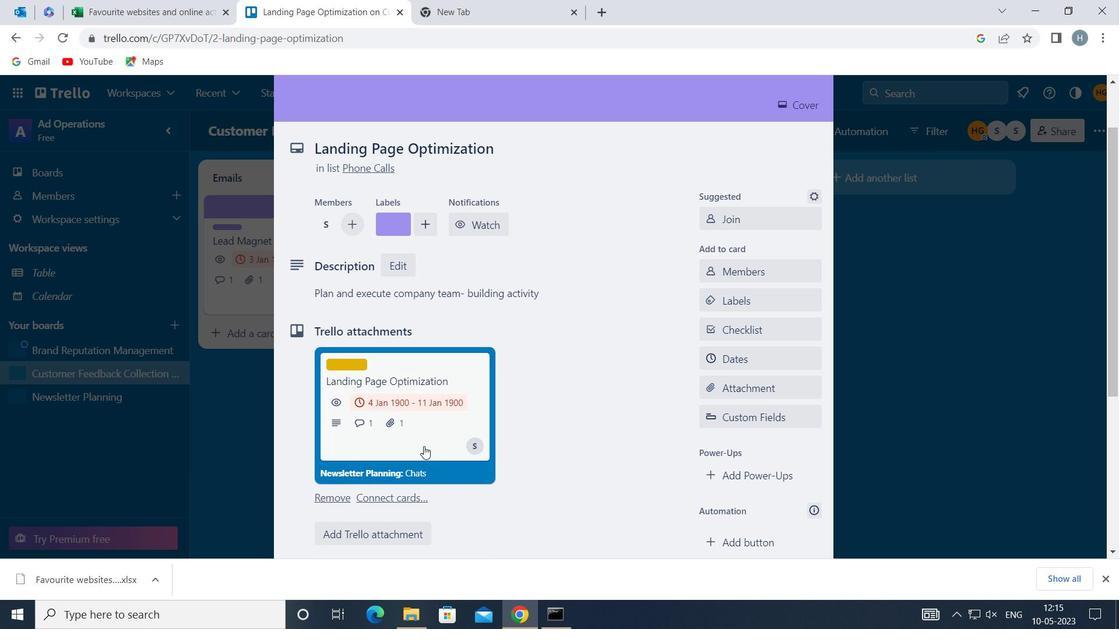 
Action: Mouse moved to (427, 440)
Screenshot: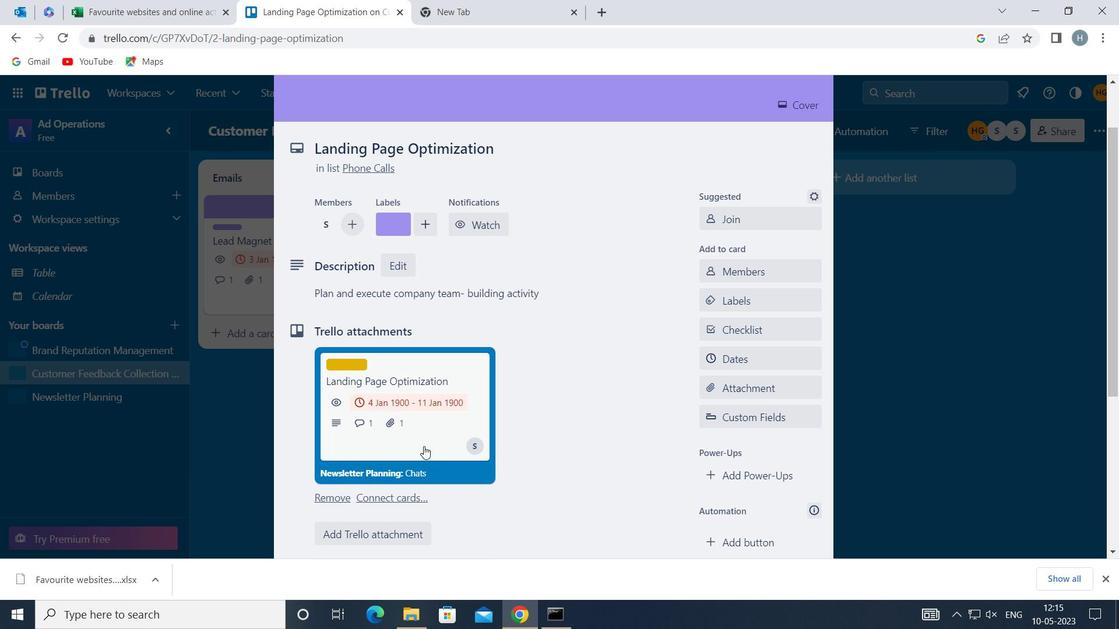 
Action: Mouse scrolled (427, 440) with delta (0, 0)
Screenshot: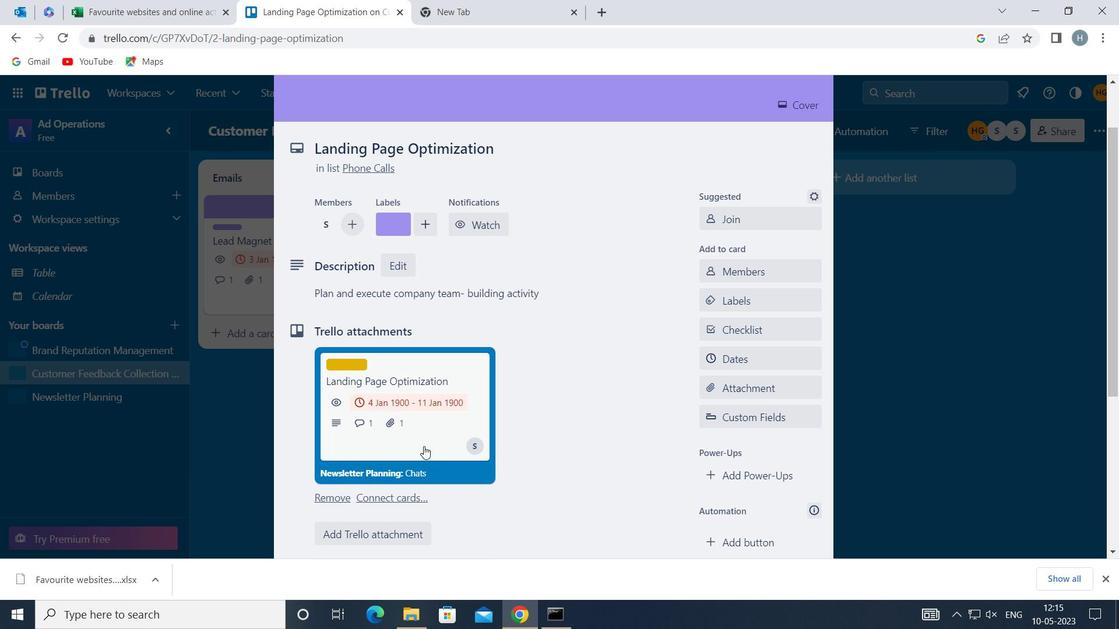 
Action: Mouse moved to (432, 433)
Screenshot: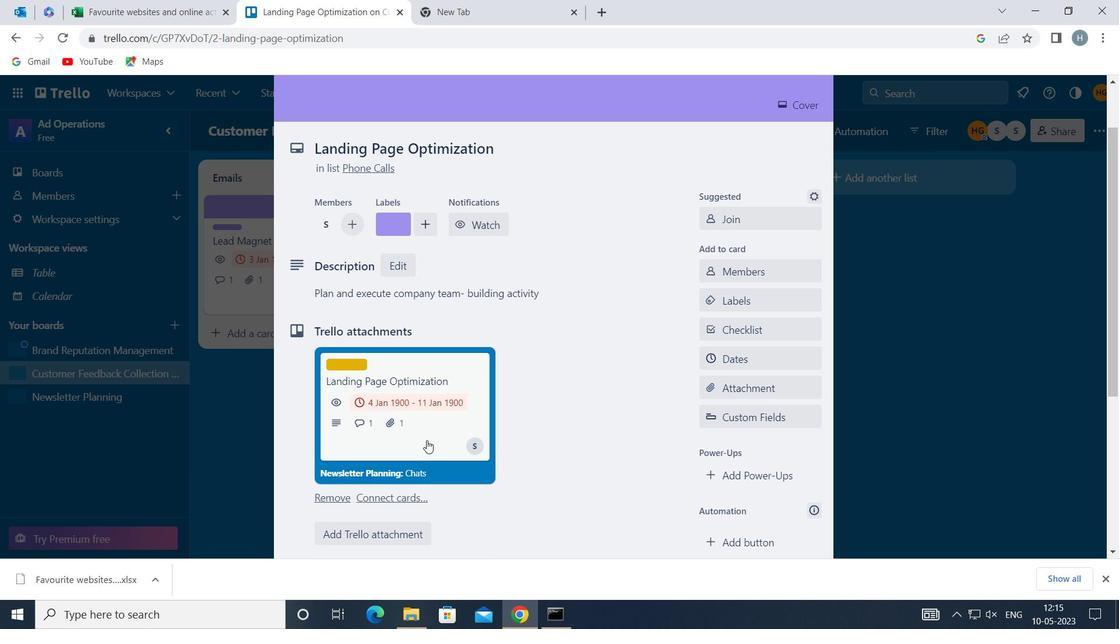 
Action: Mouse scrolled (432, 433) with delta (0, 0)
Screenshot: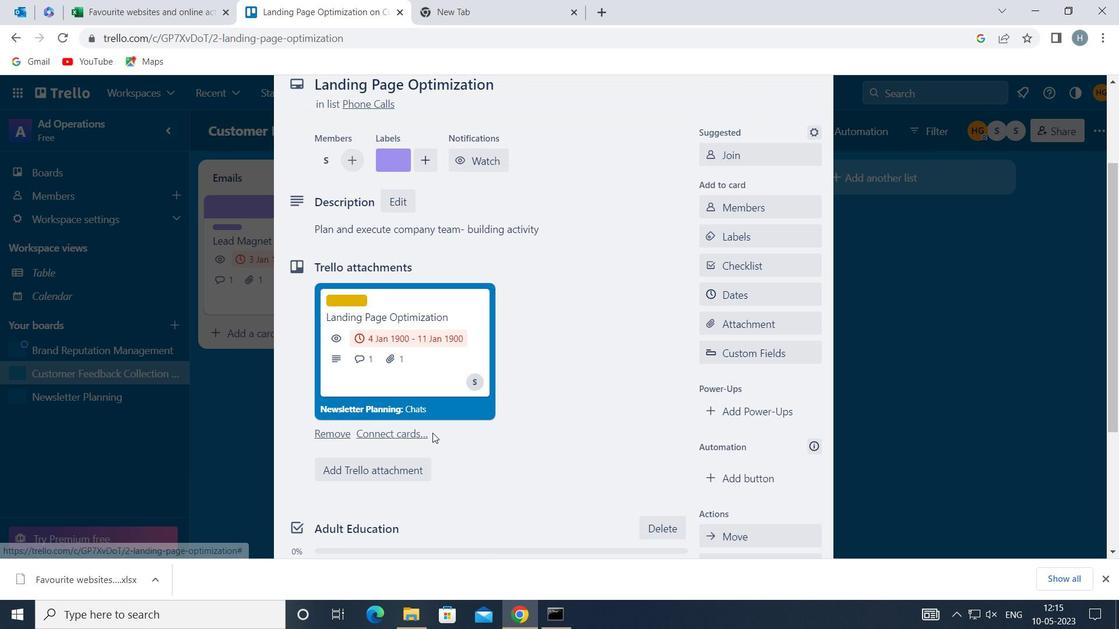 
Action: Mouse scrolled (432, 433) with delta (0, 0)
Screenshot: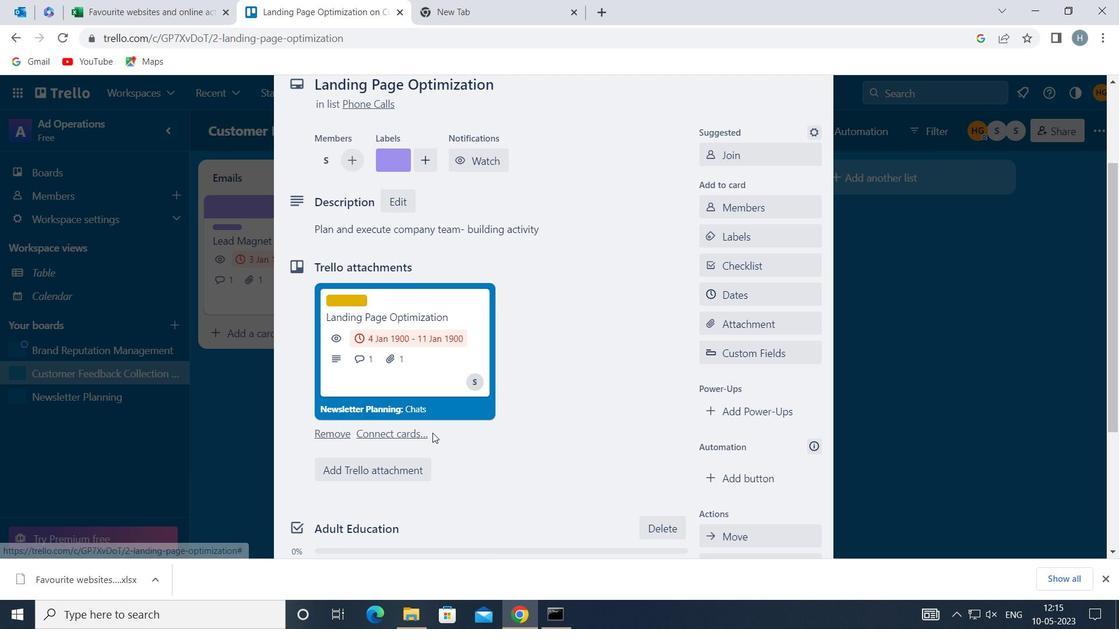 
Action: Mouse moved to (437, 458)
Screenshot: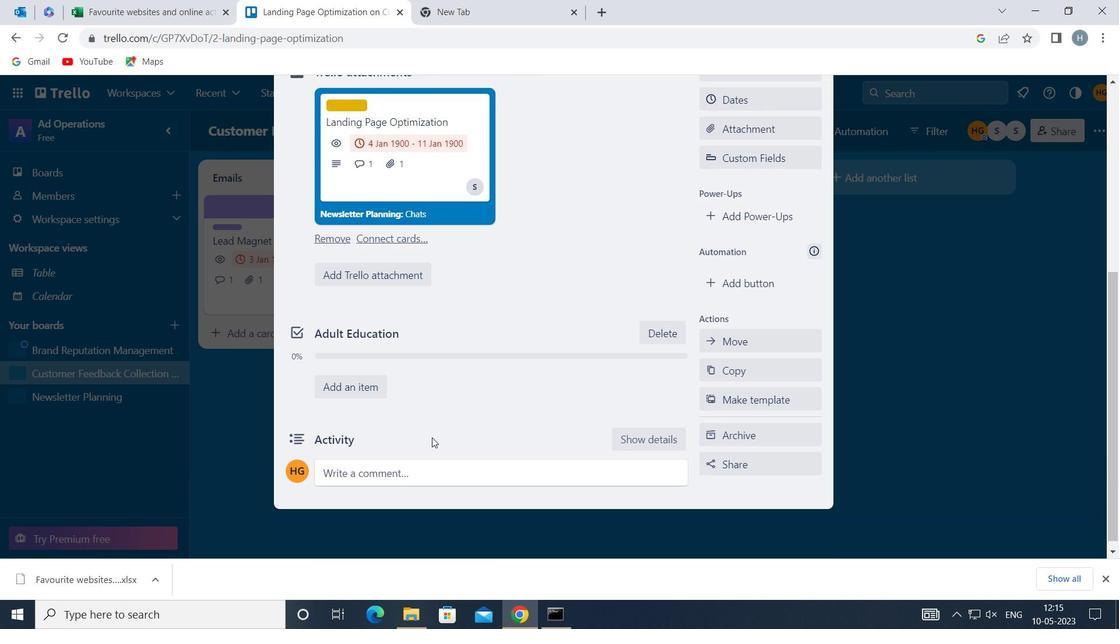 
Action: Mouse pressed left at (437, 458)
Screenshot: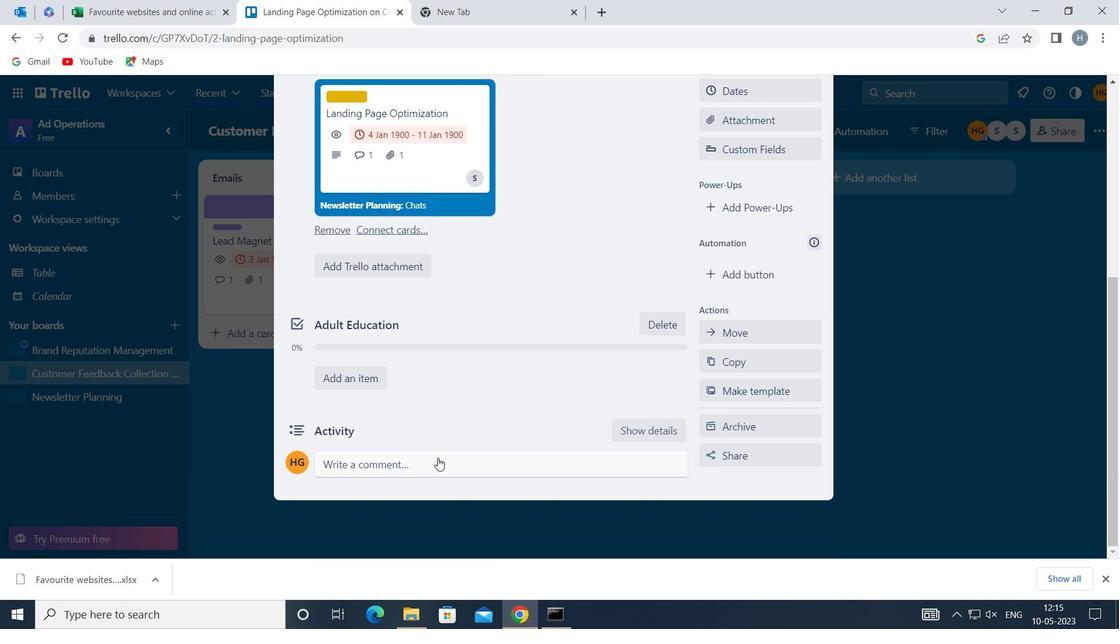 
Action: Mouse moved to (419, 504)
Screenshot: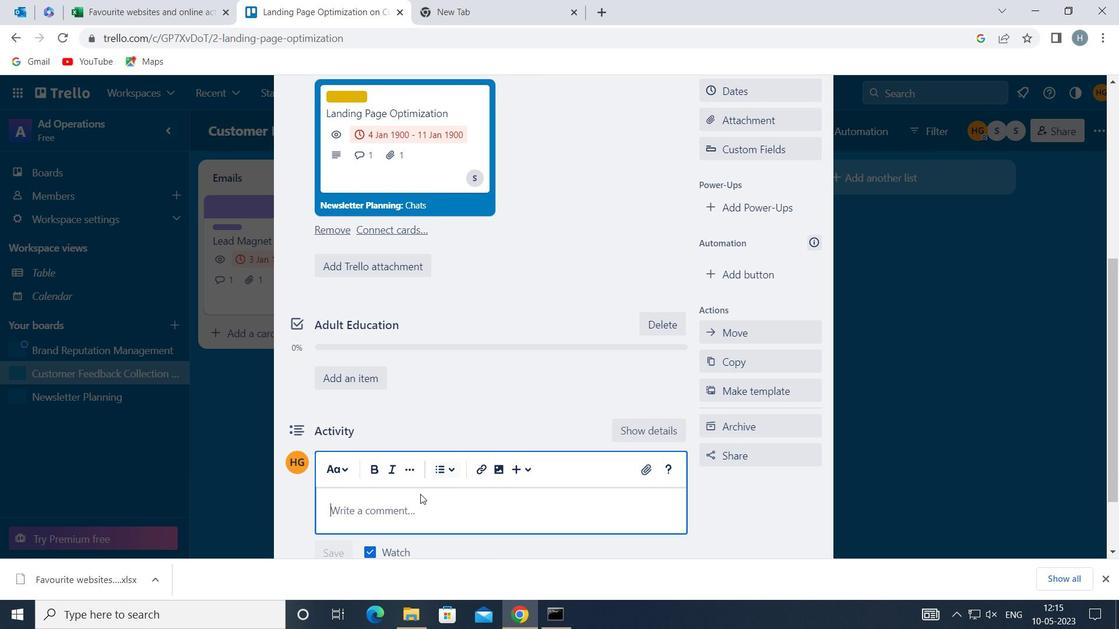 
Action: Mouse pressed left at (419, 504)
Screenshot: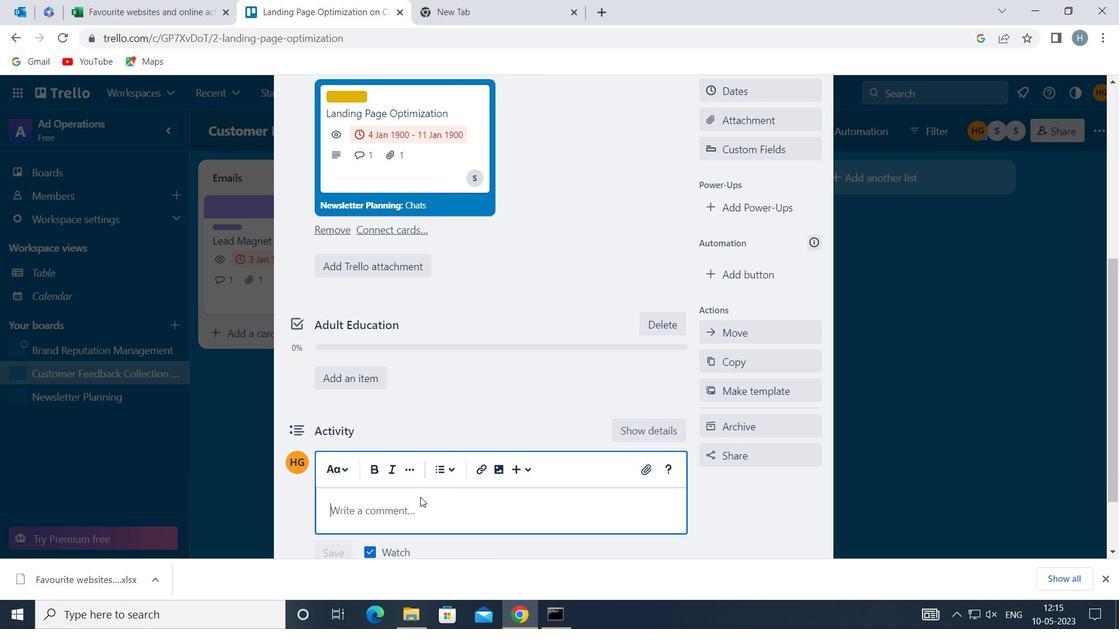 
Action: Key pressed <Key.shift>THIS
Screenshot: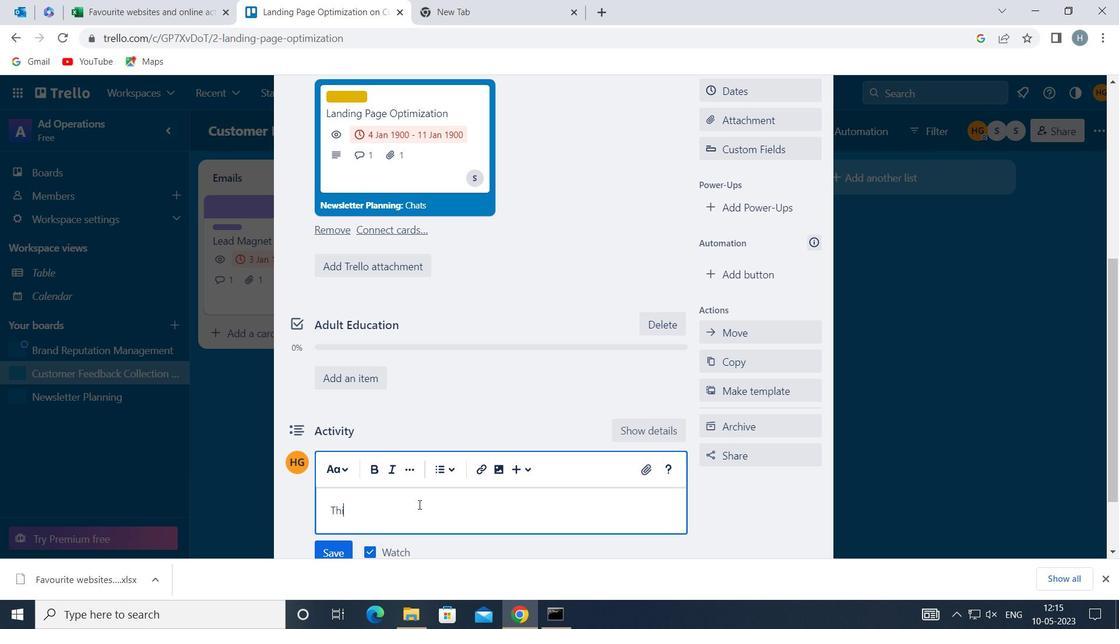 
Action: Mouse moved to (419, 505)
Screenshot: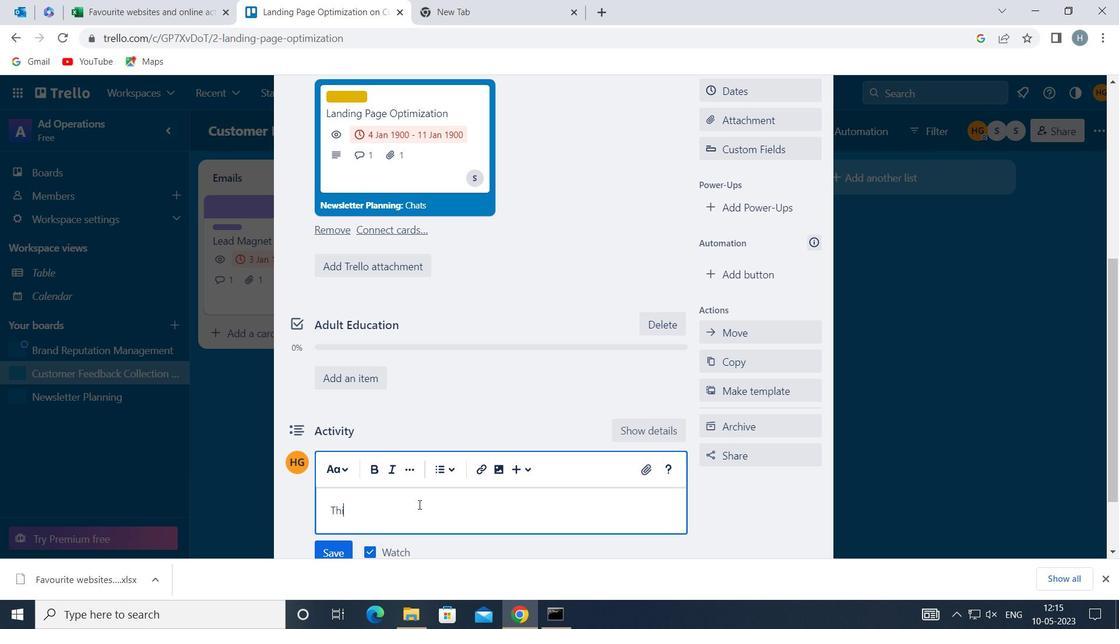 
Action: Key pressed <Key.space>ITEM<Key.space>PRESENTS<Key.space>AN<Key.space>OPPORTUNITY<Key.space>TO<Key.space>SHOWCASE<Key.space>OUR<Key.space>SKILLS<Key.space>AND<Key.space>EXPERTISE<Key.space>SO<Key.space>LET<Key.space>US<Key.space>MAKE<Key.space>THE<Key.space>MOST<Key.space>OF<Key.space>IT
Screenshot: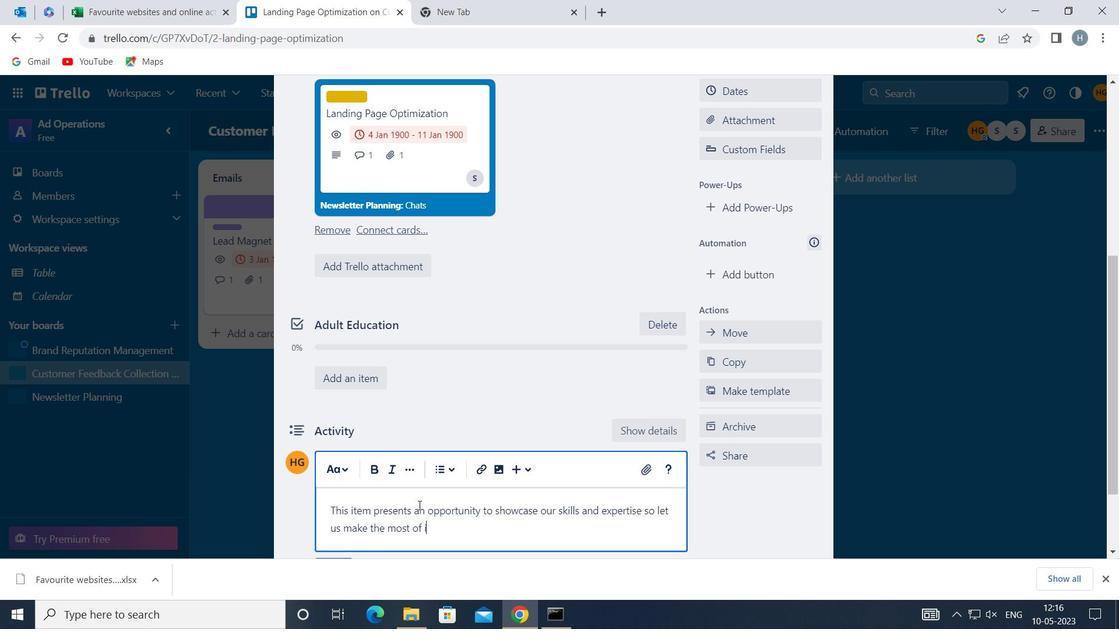 
Action: Mouse moved to (459, 541)
Screenshot: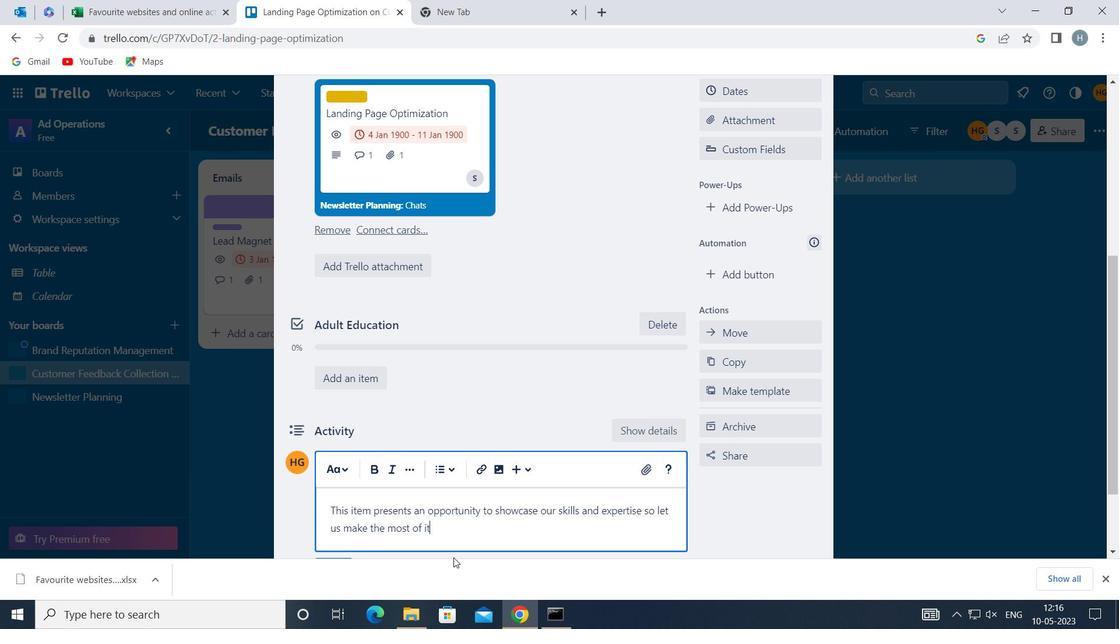 
Action: Mouse scrolled (459, 540) with delta (0, 0)
Screenshot: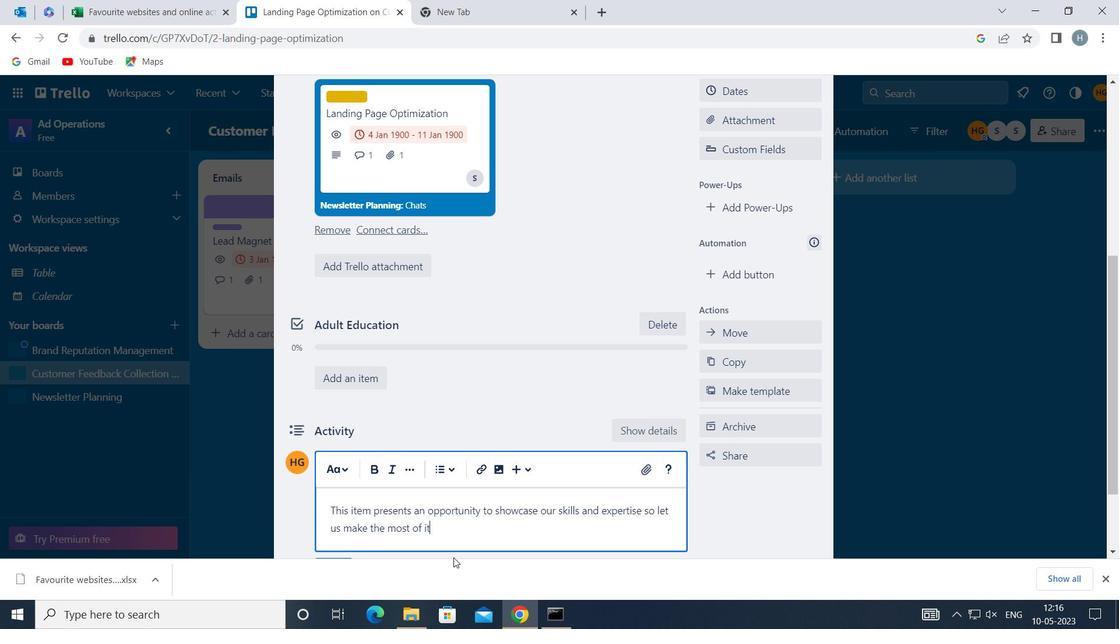 
Action: Mouse scrolled (459, 540) with delta (0, 0)
Screenshot: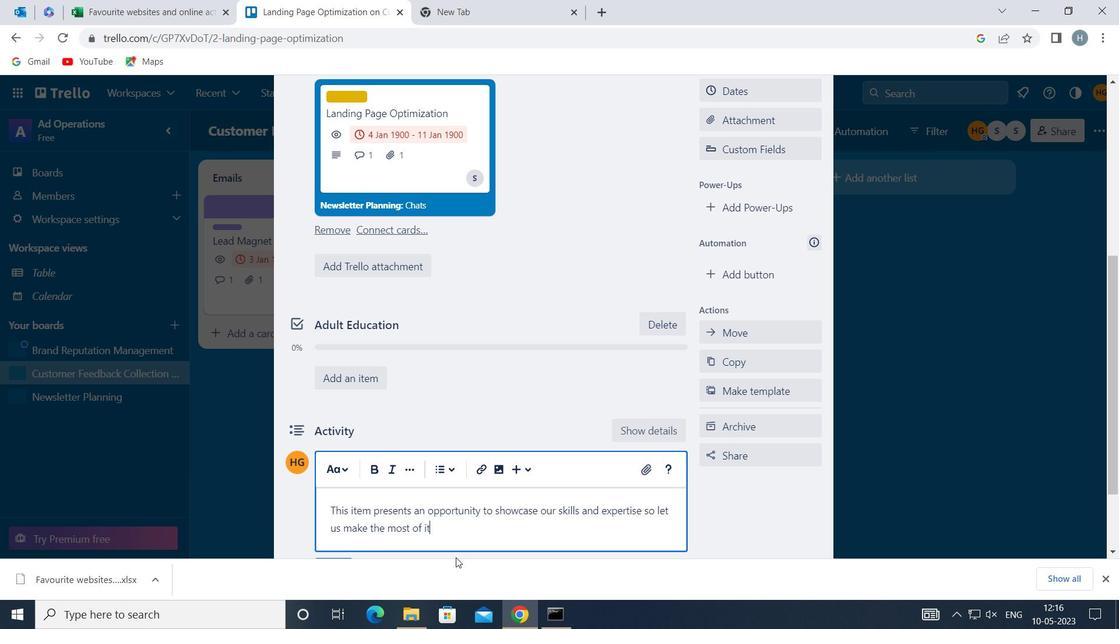 
Action: Mouse moved to (459, 539)
Screenshot: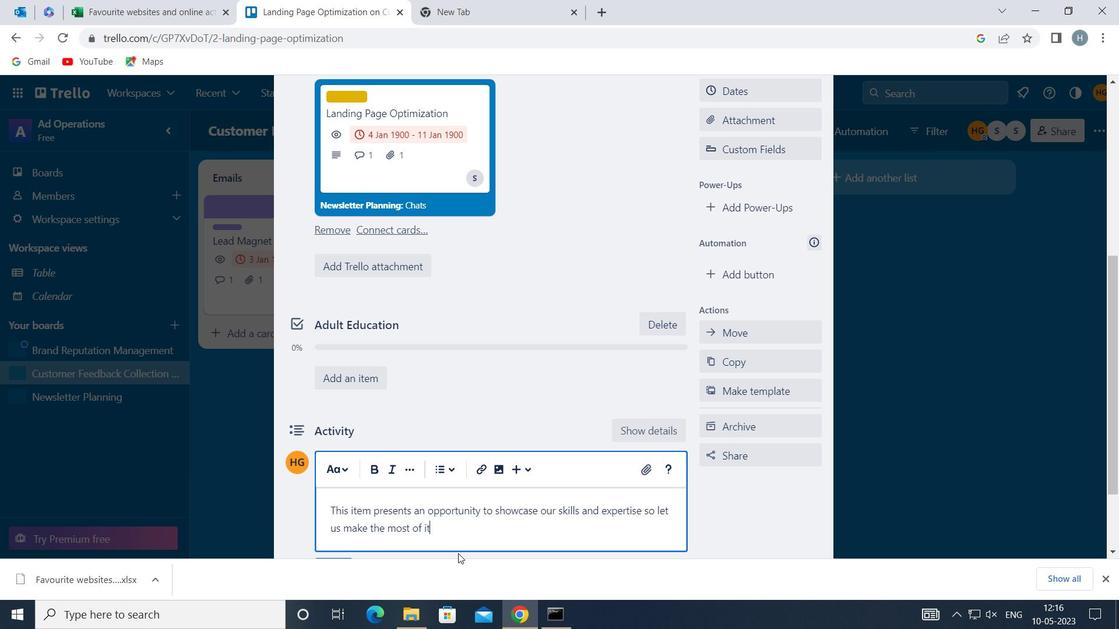 
Action: Mouse scrolled (459, 538) with delta (0, 0)
Screenshot: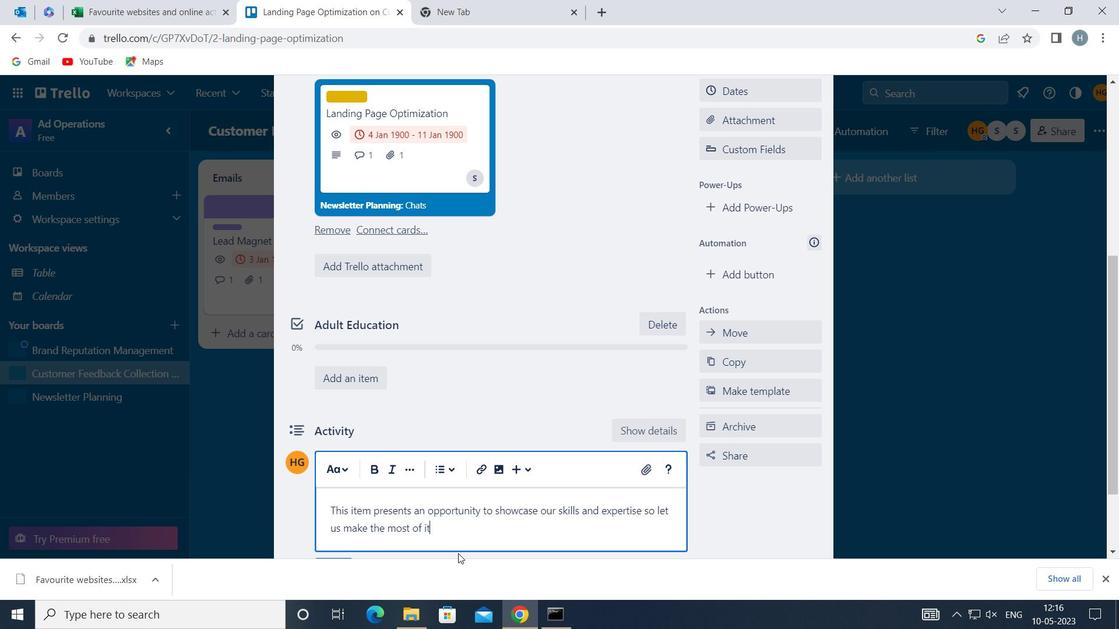 
Action: Mouse moved to (336, 468)
Screenshot: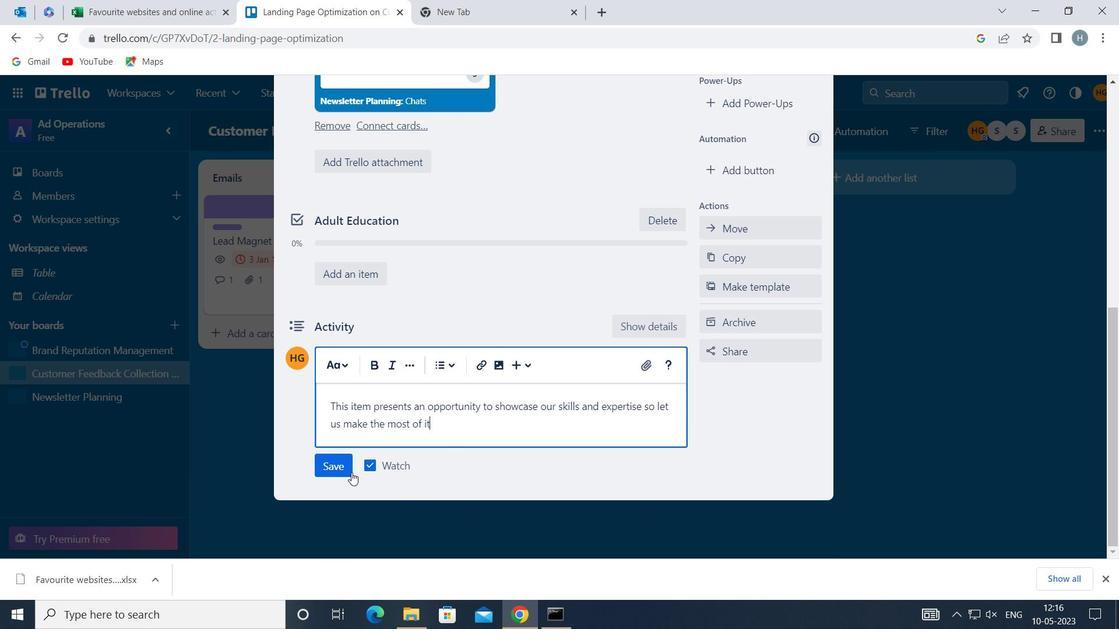 
Action: Mouse pressed left at (336, 468)
Screenshot: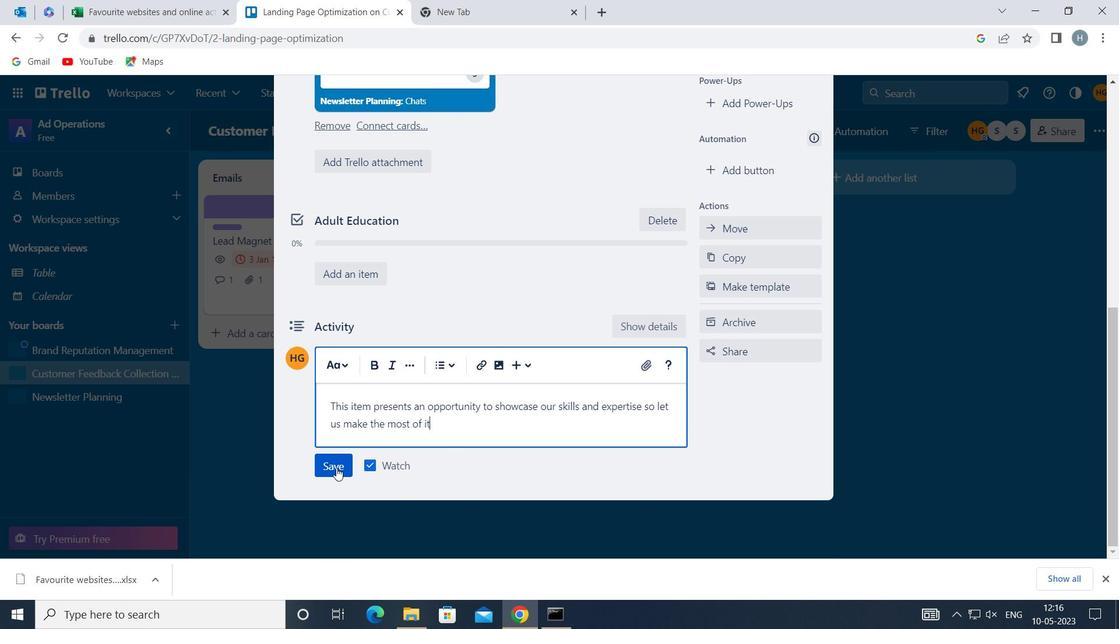 
Action: Mouse moved to (582, 394)
Screenshot: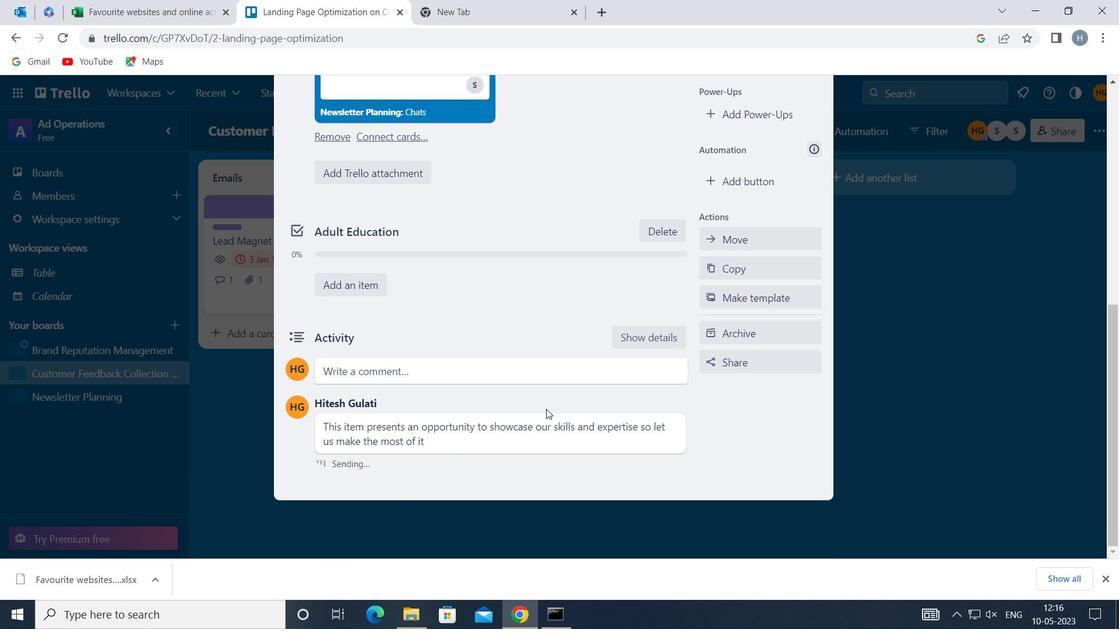 
Action: Mouse scrolled (582, 395) with delta (0, 0)
Screenshot: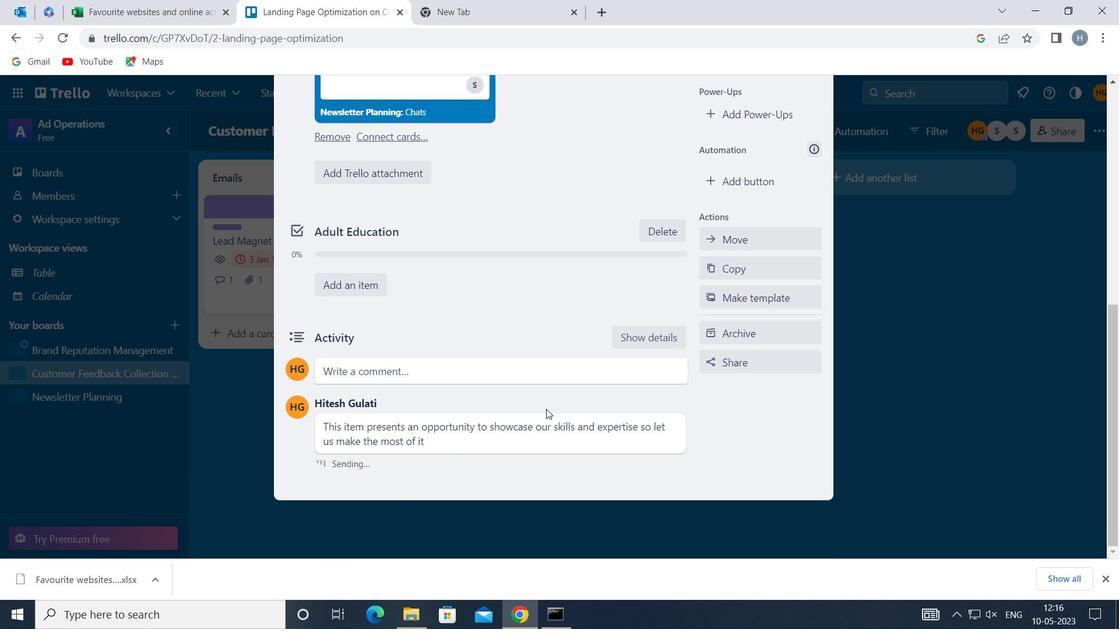 
Action: Mouse scrolled (582, 395) with delta (0, 0)
Screenshot: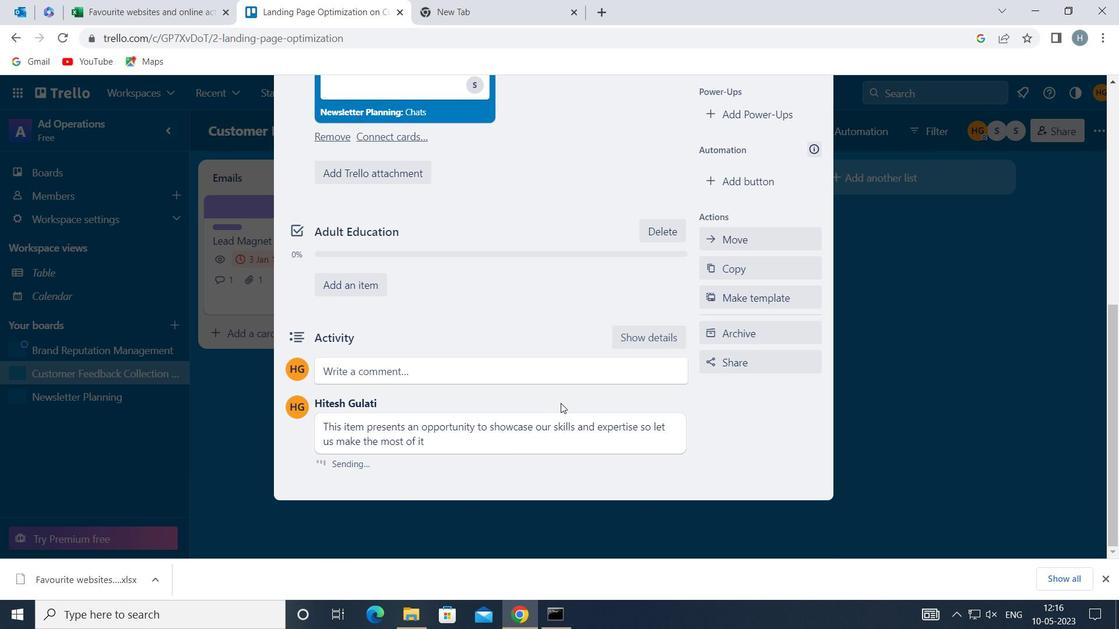 
Action: Mouse moved to (766, 140)
Screenshot: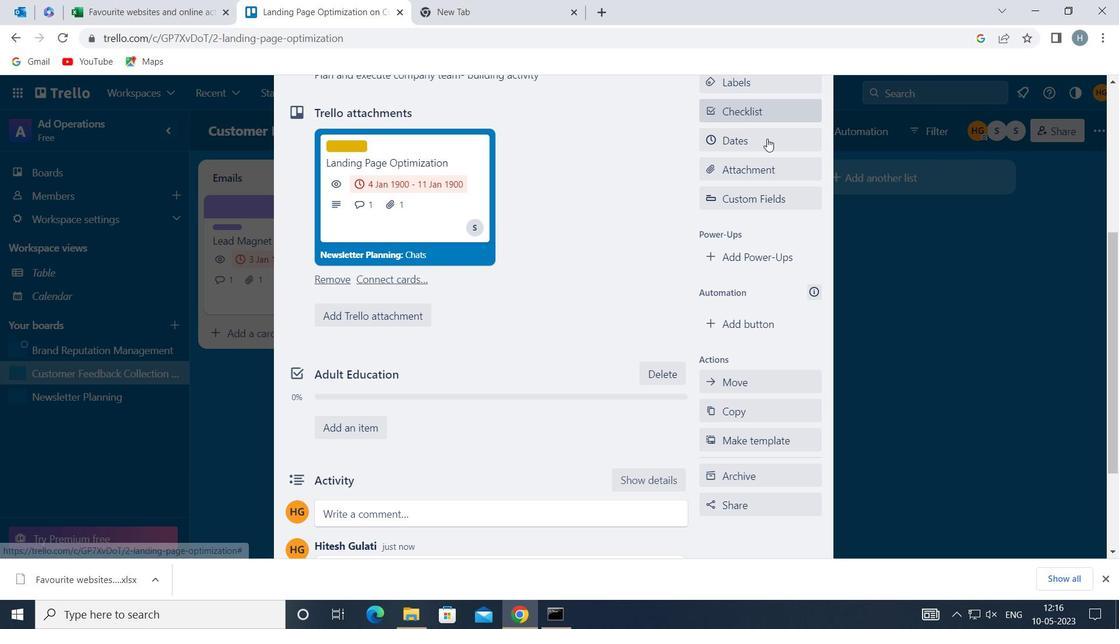 
Action: Mouse pressed left at (766, 140)
Screenshot: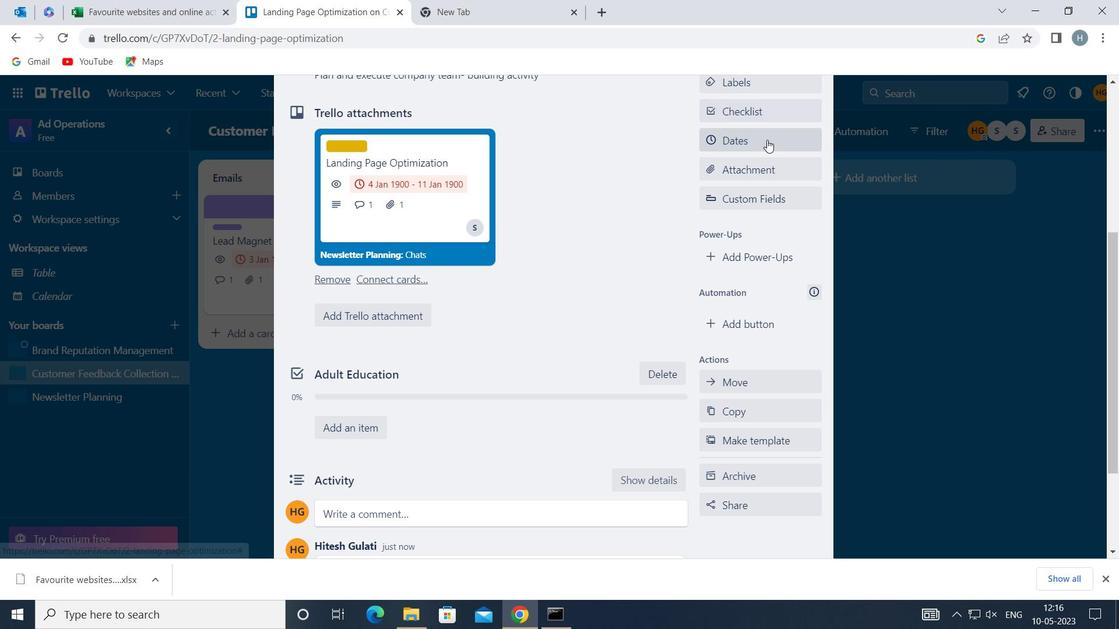 
Action: Mouse moved to (709, 394)
Screenshot: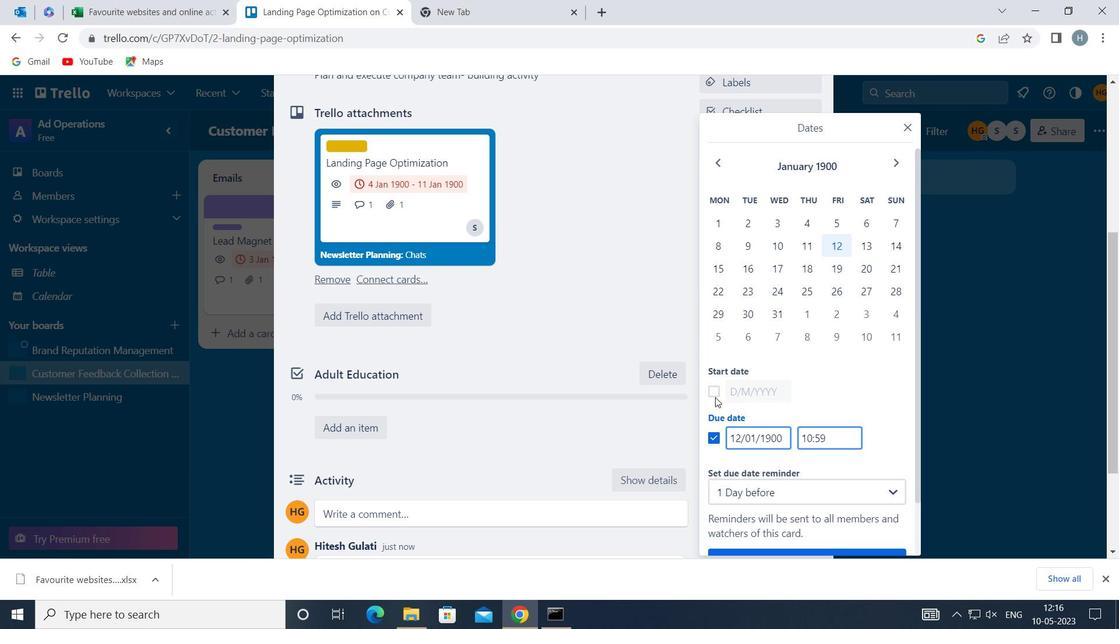 
Action: Mouse pressed left at (709, 394)
Screenshot: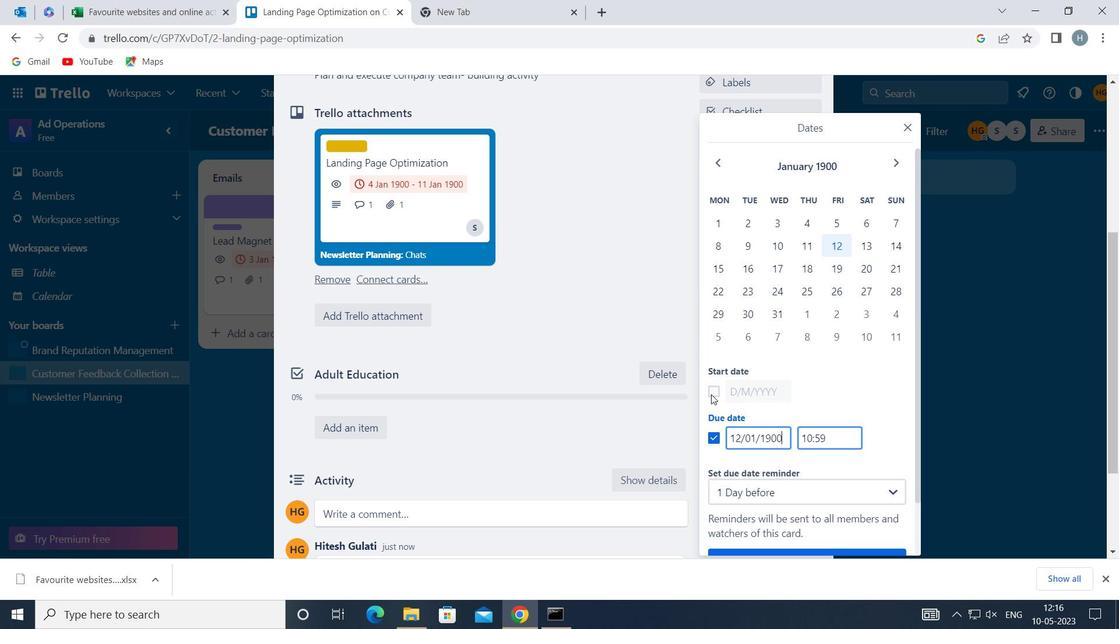 
Action: Mouse moved to (737, 389)
Screenshot: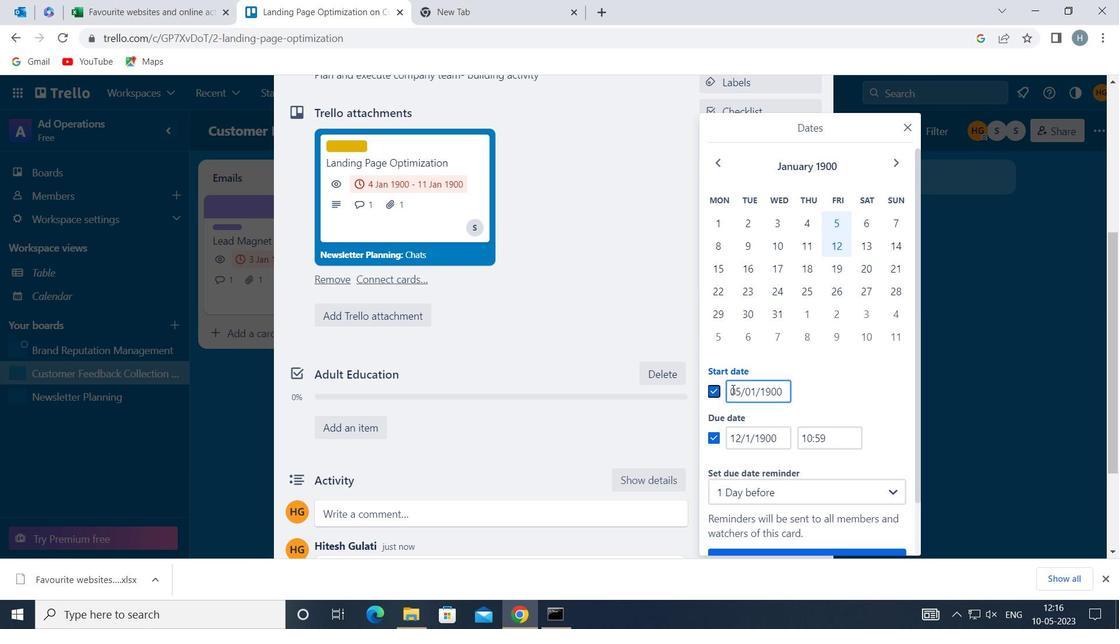 
Action: Mouse pressed left at (737, 389)
Screenshot: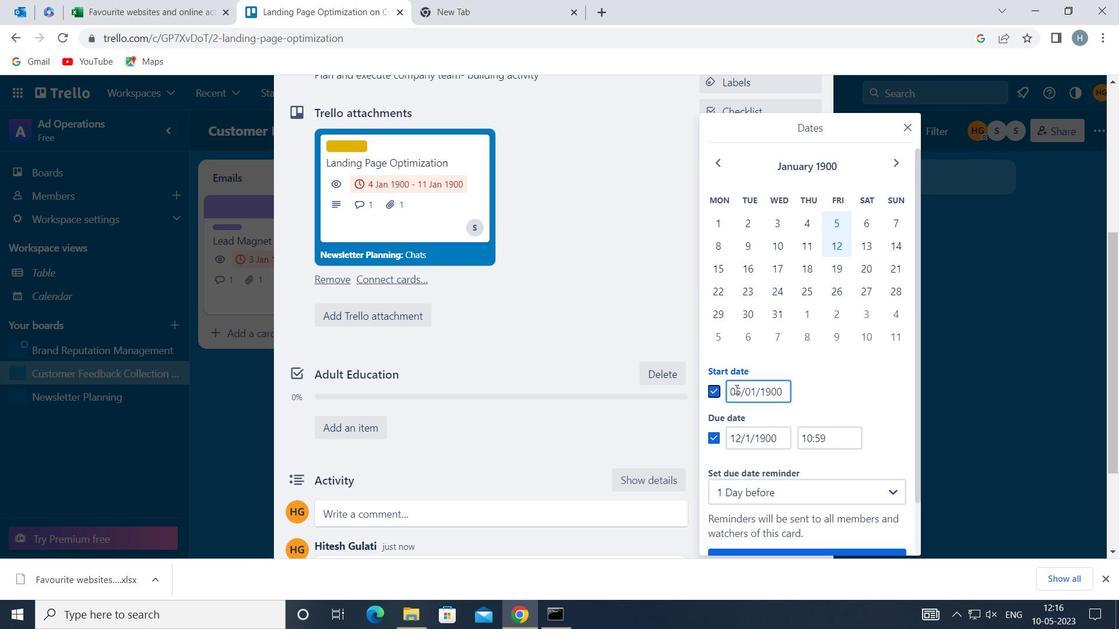 
Action: Mouse moved to (734, 387)
Screenshot: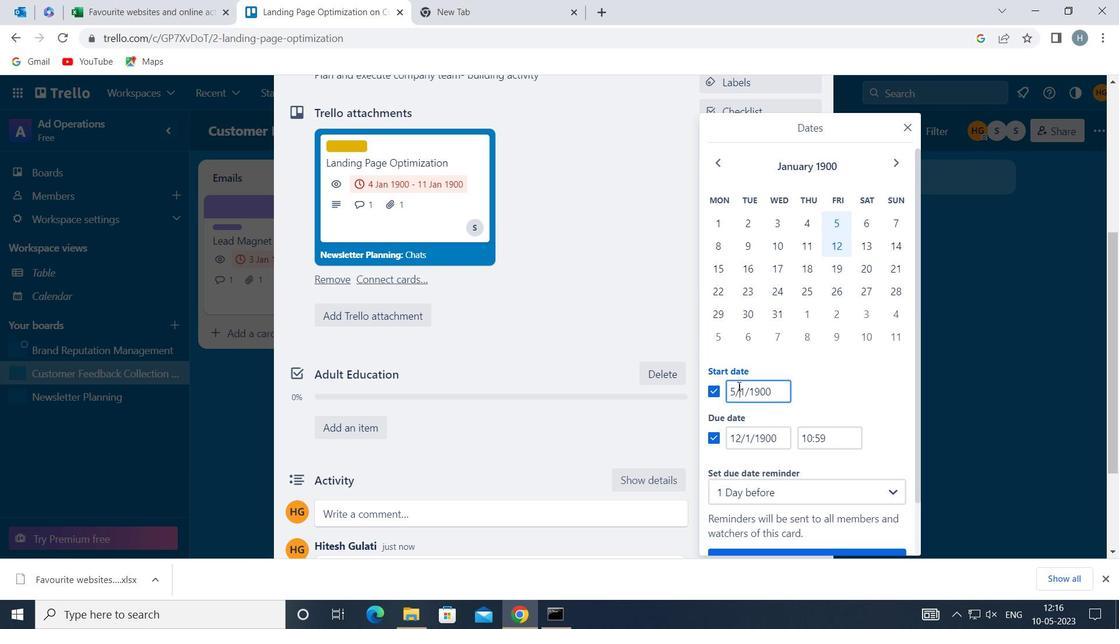 
Action: Mouse pressed left at (734, 387)
Screenshot: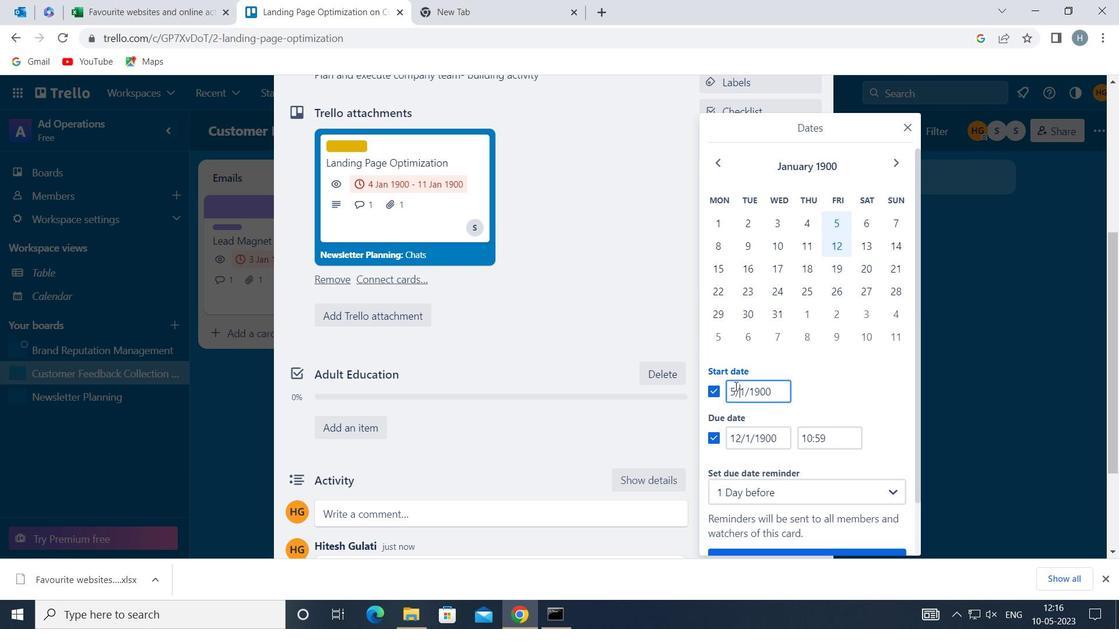 
Action: Key pressed <Key.backspace><<102>>
Screenshot: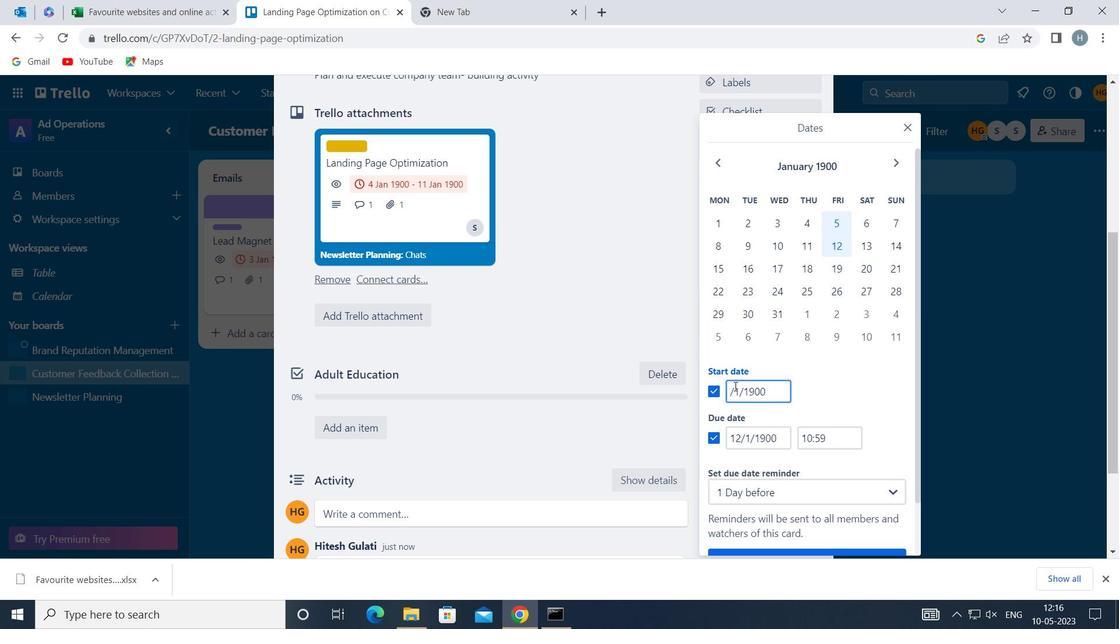 
Action: Mouse moved to (739, 437)
Screenshot: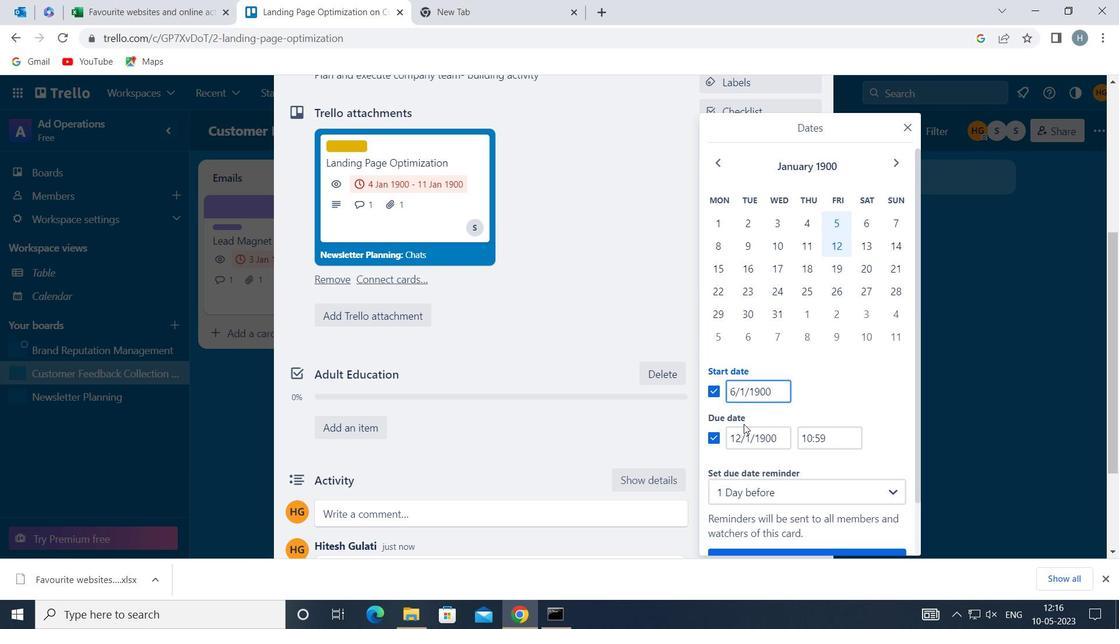 
Action: Mouse pressed left at (739, 437)
Screenshot: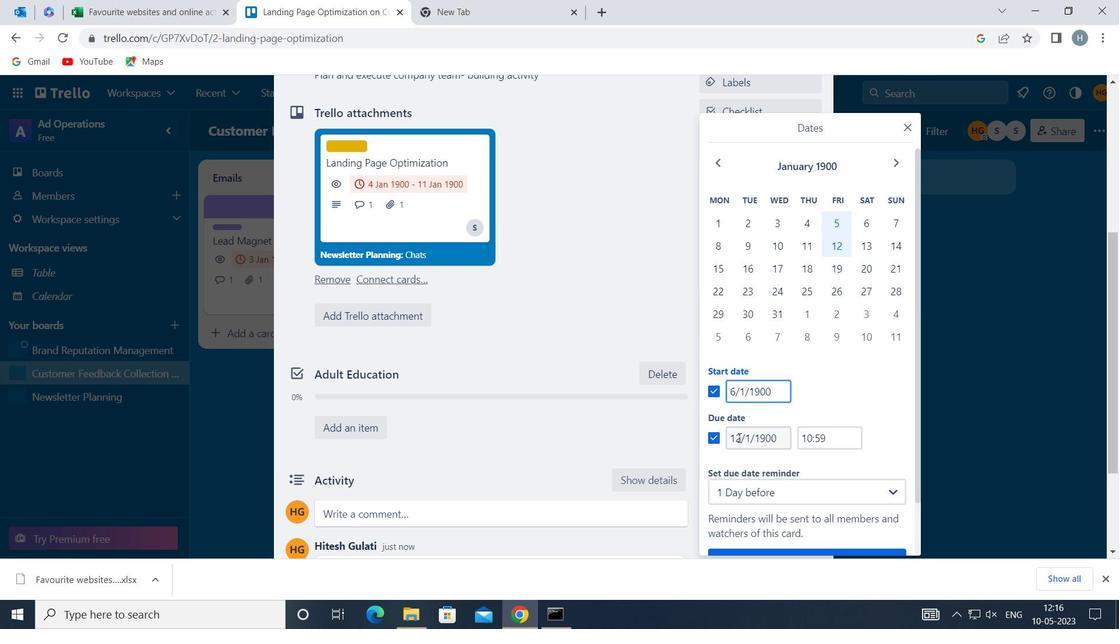 
Action: Mouse moved to (736, 434)
Screenshot: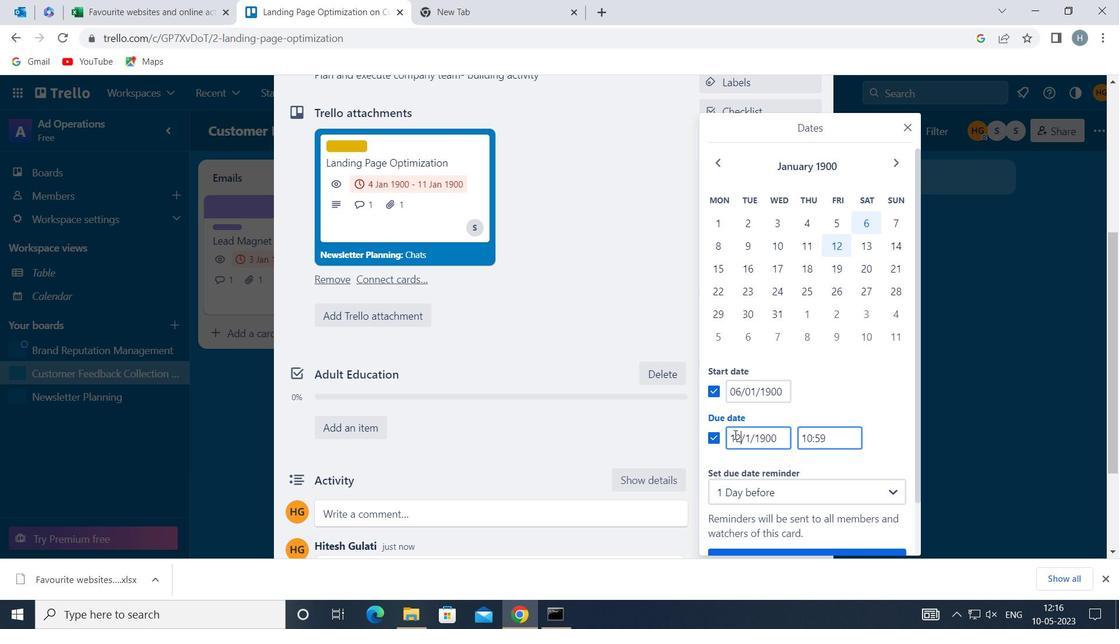 
Action: Mouse pressed left at (736, 434)
Screenshot: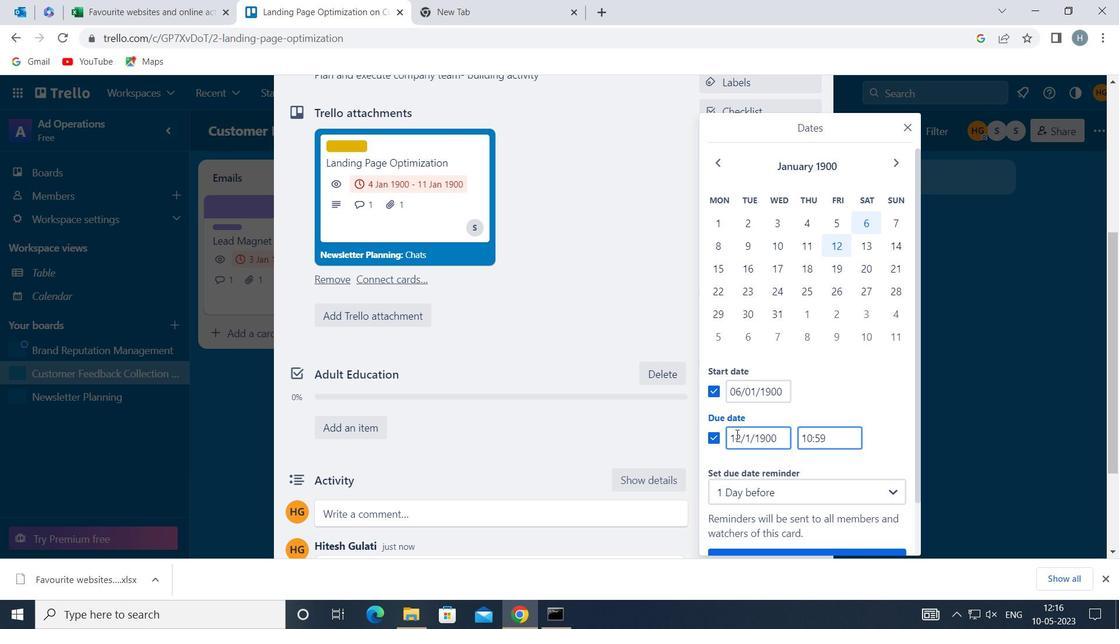 
Action: Mouse moved to (741, 434)
Screenshot: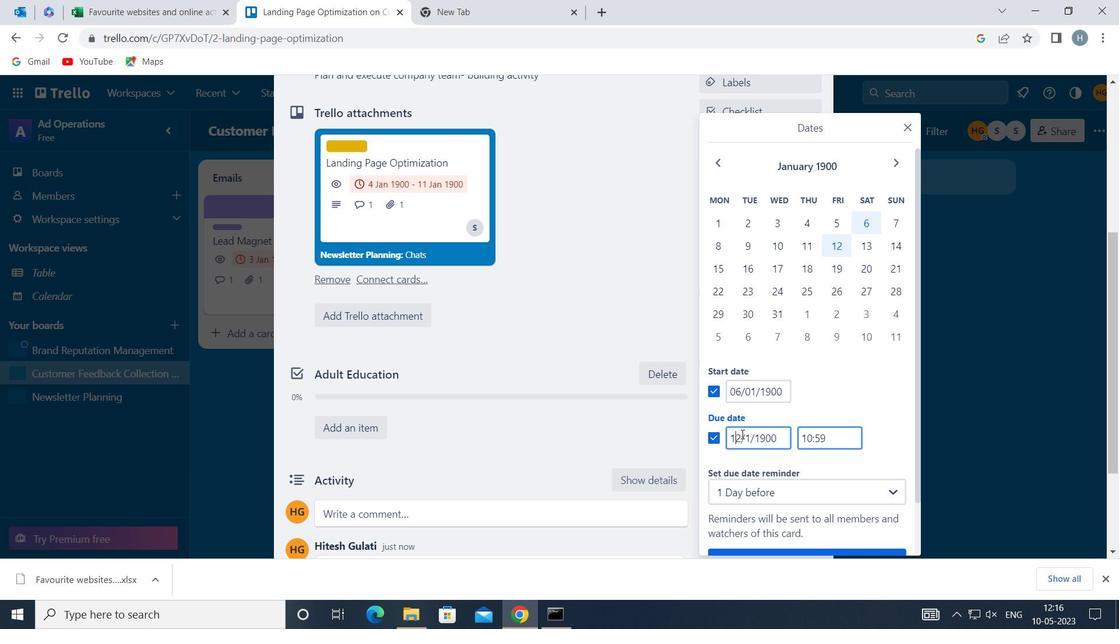 
Action: Mouse pressed left at (741, 434)
Screenshot: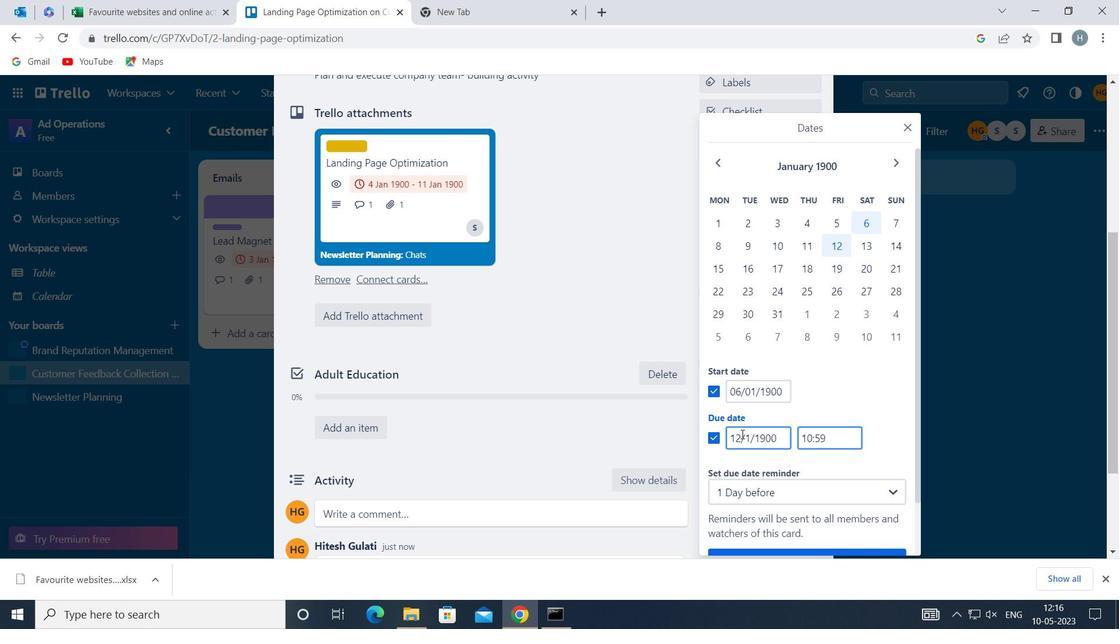 
Action: Key pressed <Key.backspace><Key.backspace><<102>>
Screenshot: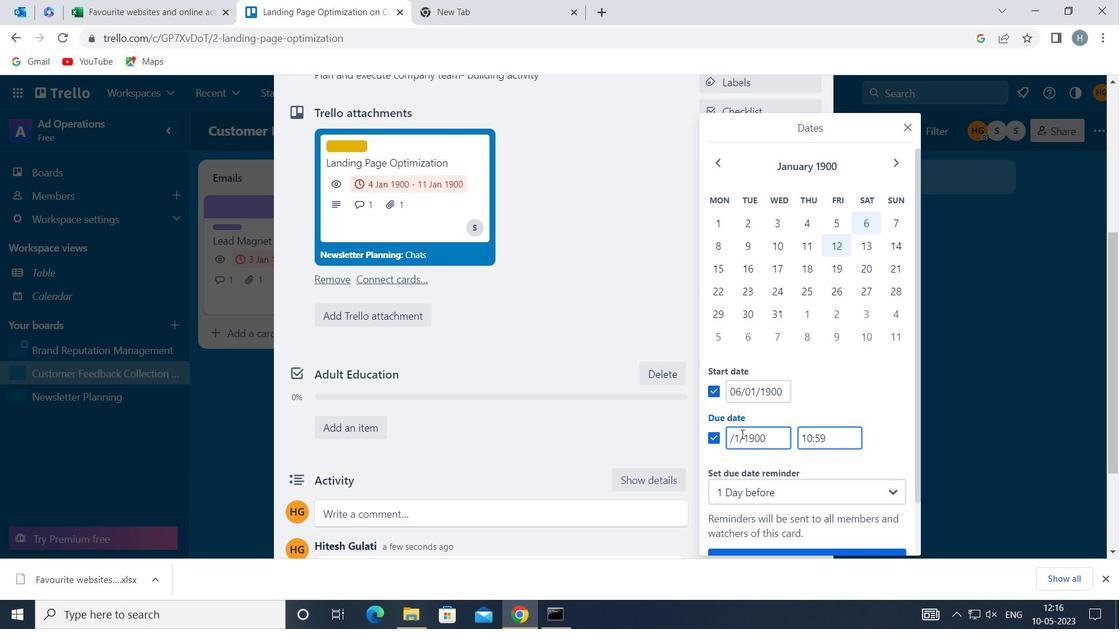 
Action: Mouse moved to (838, 405)
Screenshot: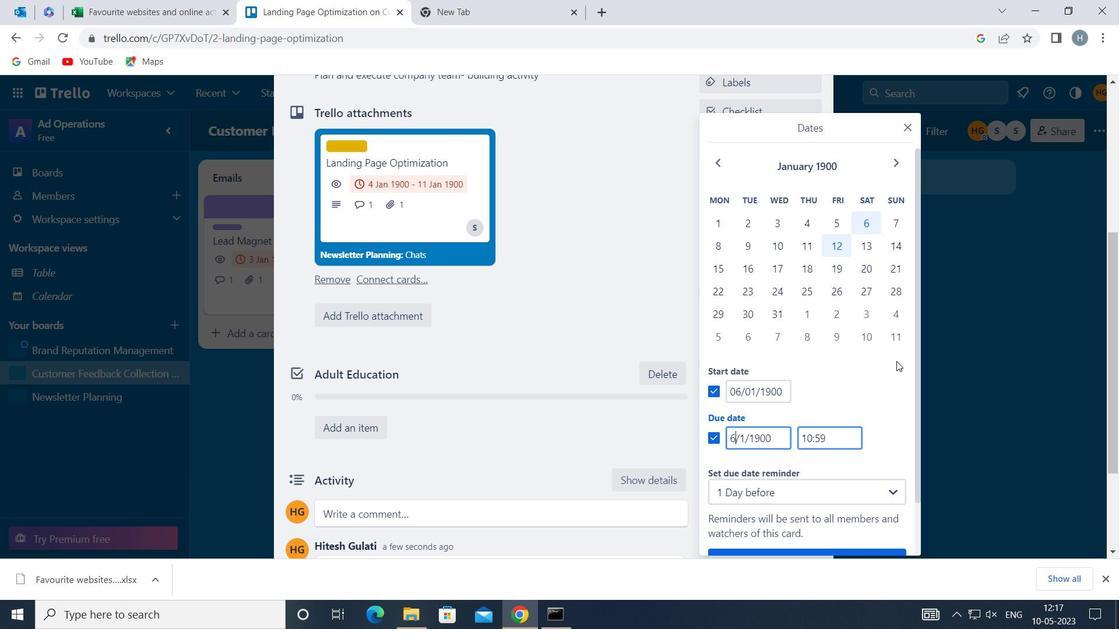 
Action: Mouse scrolled (838, 405) with delta (0, 0)
Screenshot: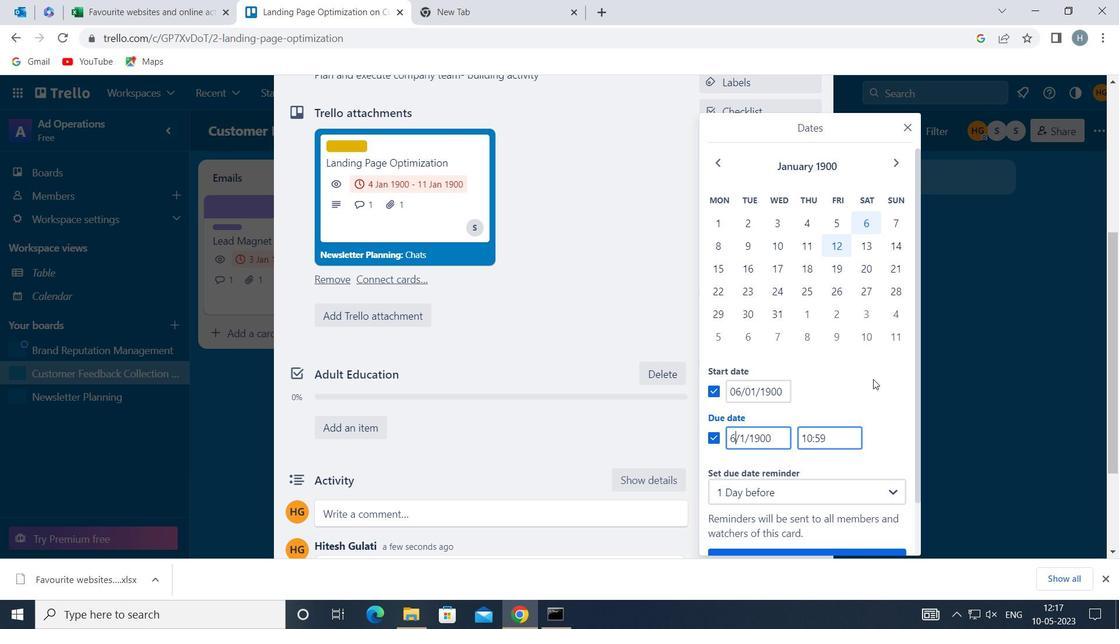 
Action: Mouse scrolled (838, 405) with delta (0, 0)
Screenshot: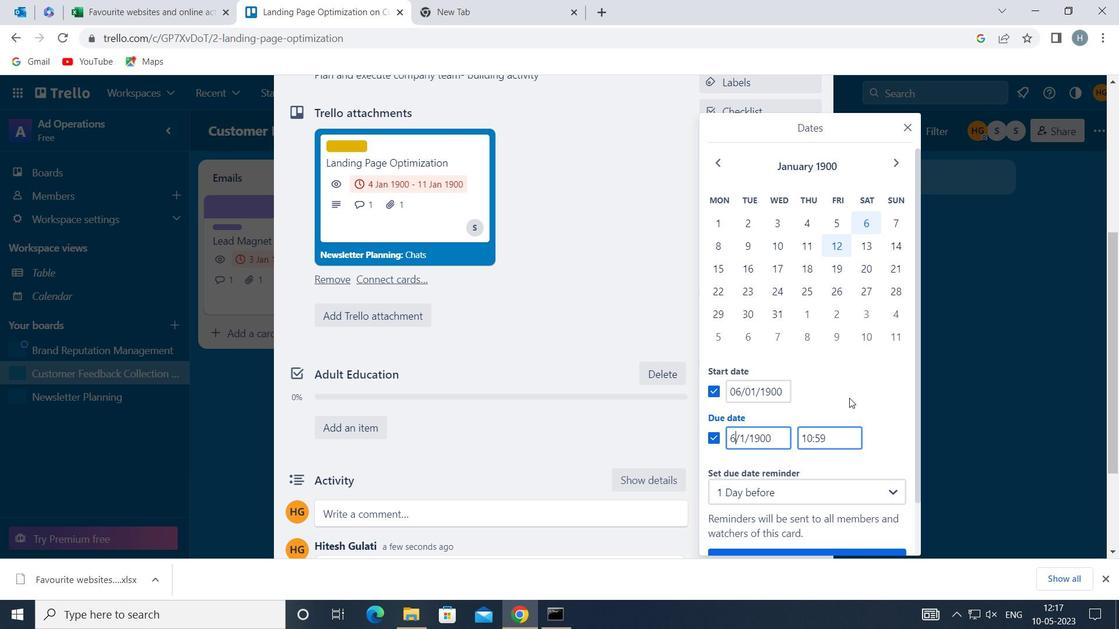
Action: Mouse moved to (818, 496)
Screenshot: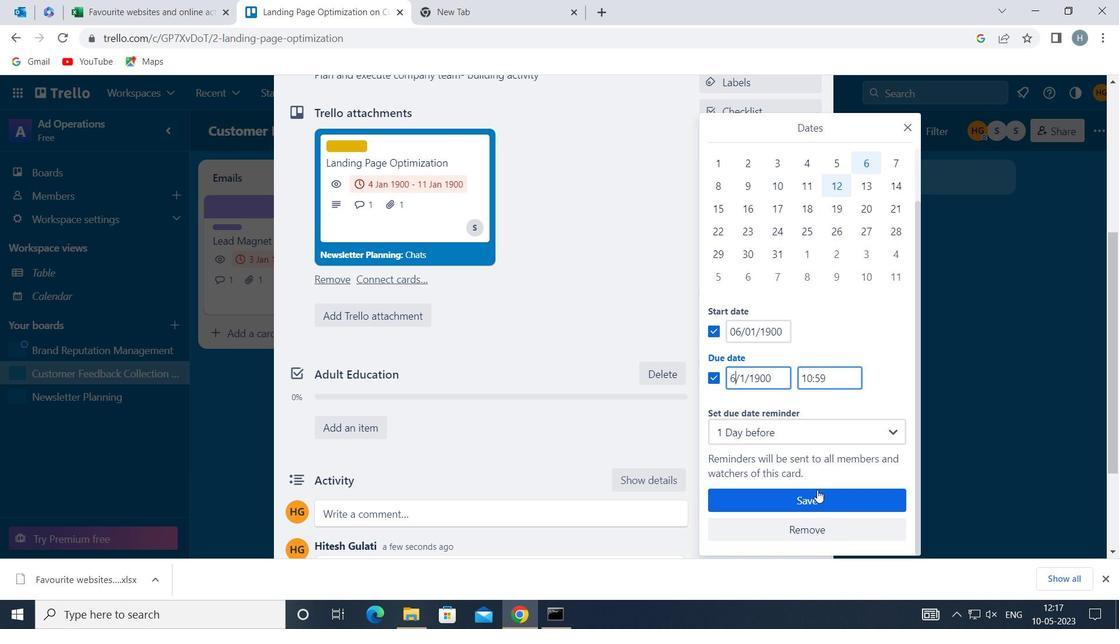 
Action: Mouse pressed left at (818, 496)
Screenshot: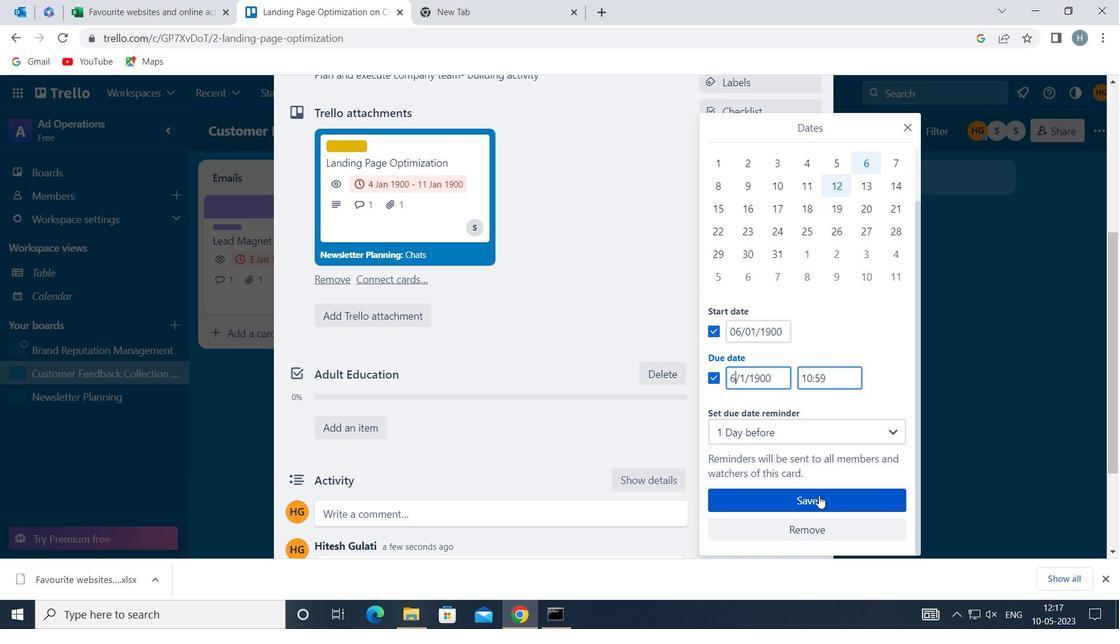 
Action: Mouse moved to (634, 307)
Screenshot: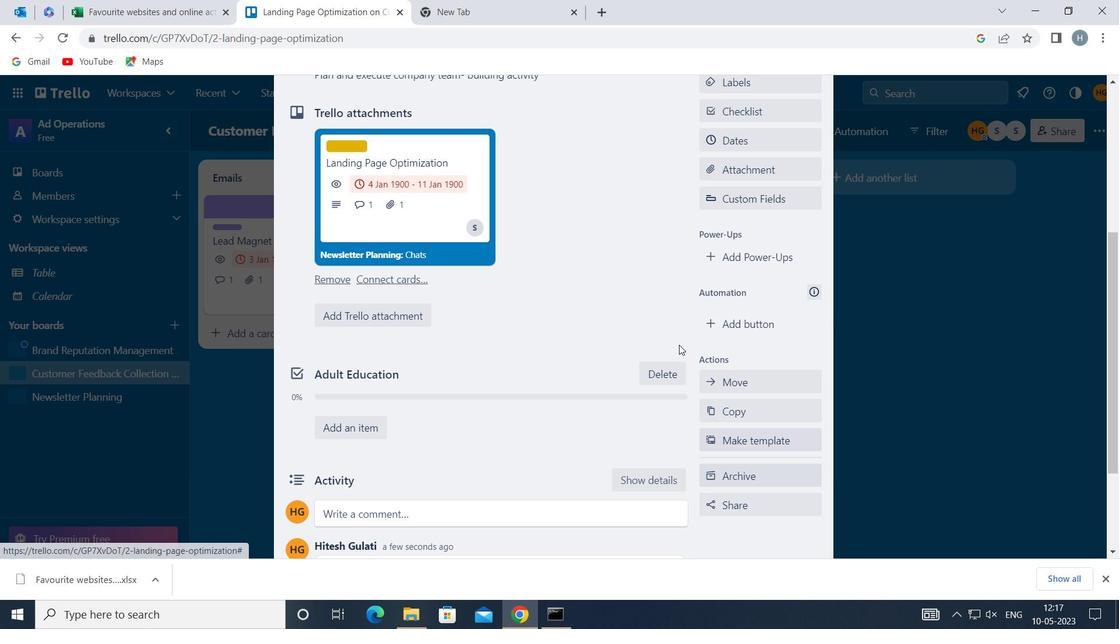 
